 Task: Search one way flight ticket for 2 adults, 2 children, 2 infants in seat in first from Indianapolis: Indianapolis International Airport to Rockford: Chicago Rockford International Airport(was Northwest Chicagoland Regional Airport At Rockford) on 5-1-2023. Choice of flights is JetBlue. Number of bags: 1 checked bag. Price is upto 81000. Outbound departure time preference is 14:15.
Action: Mouse moved to (243, 239)
Screenshot: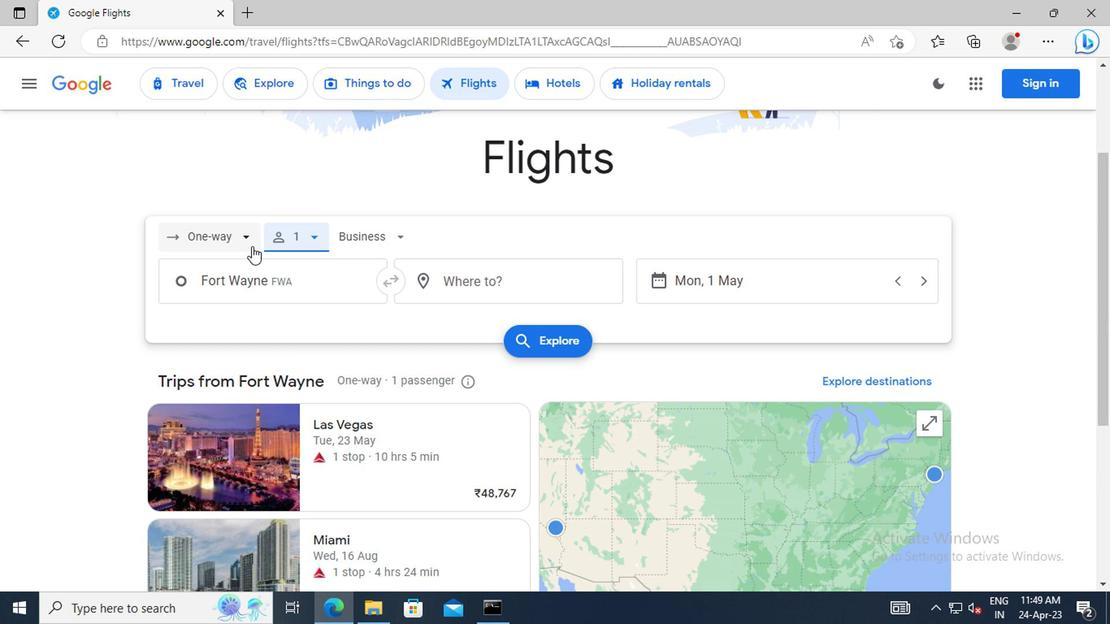 
Action: Mouse pressed left at (243, 239)
Screenshot: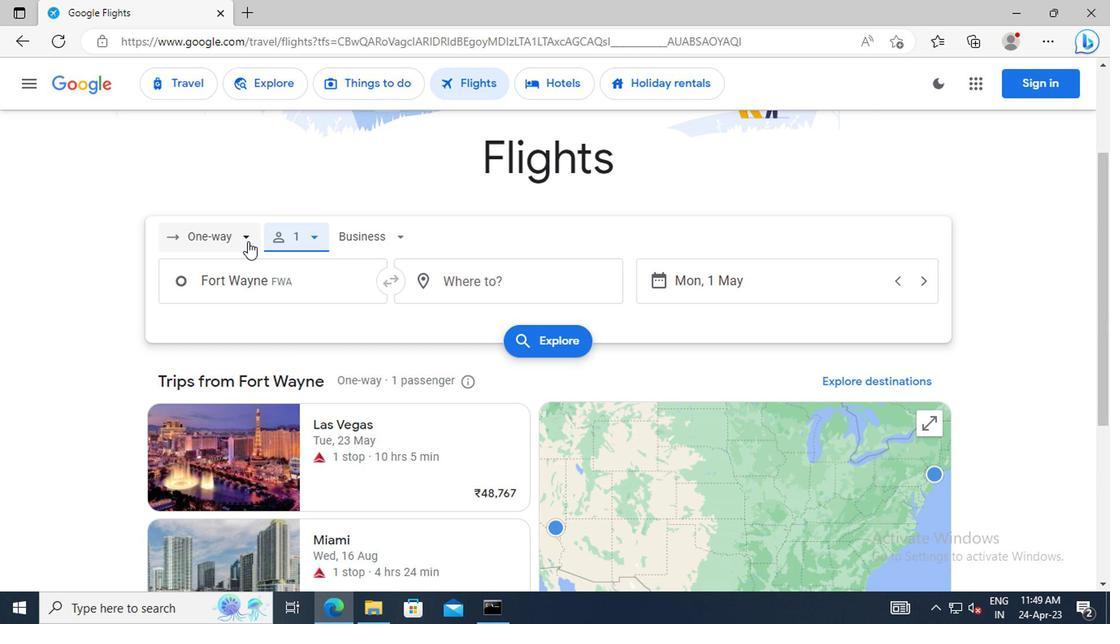 
Action: Mouse moved to (226, 315)
Screenshot: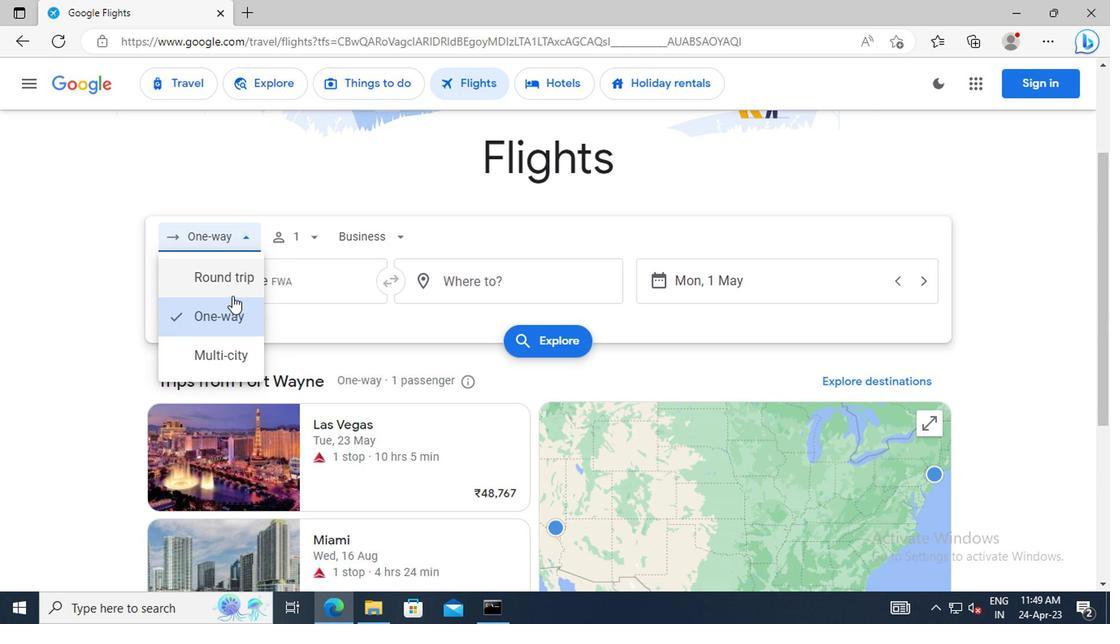 
Action: Mouse pressed left at (226, 315)
Screenshot: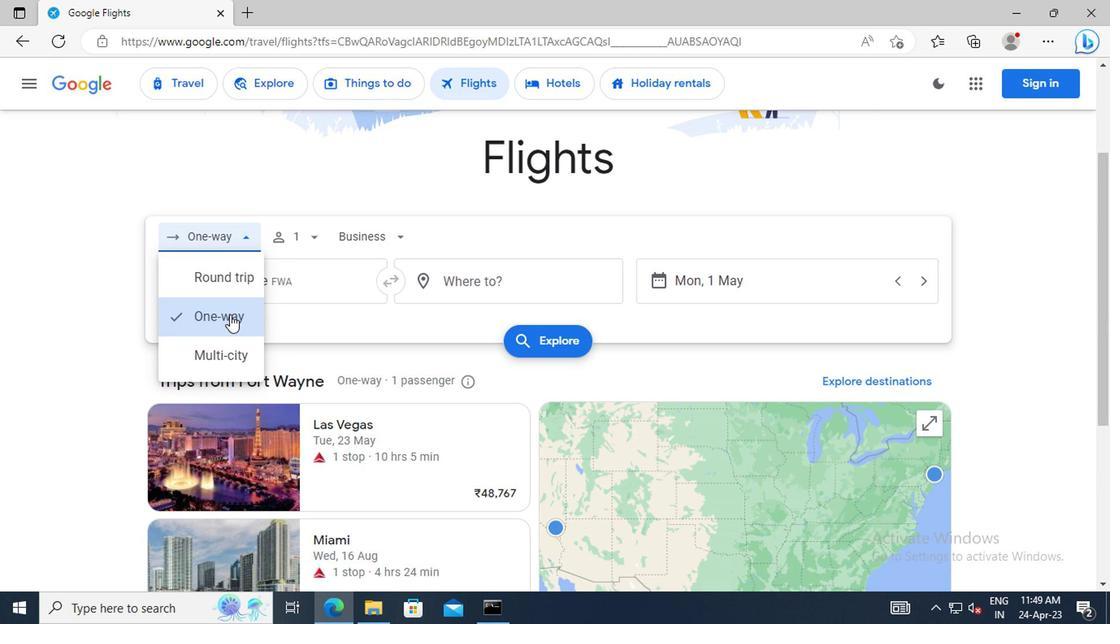 
Action: Mouse moved to (302, 239)
Screenshot: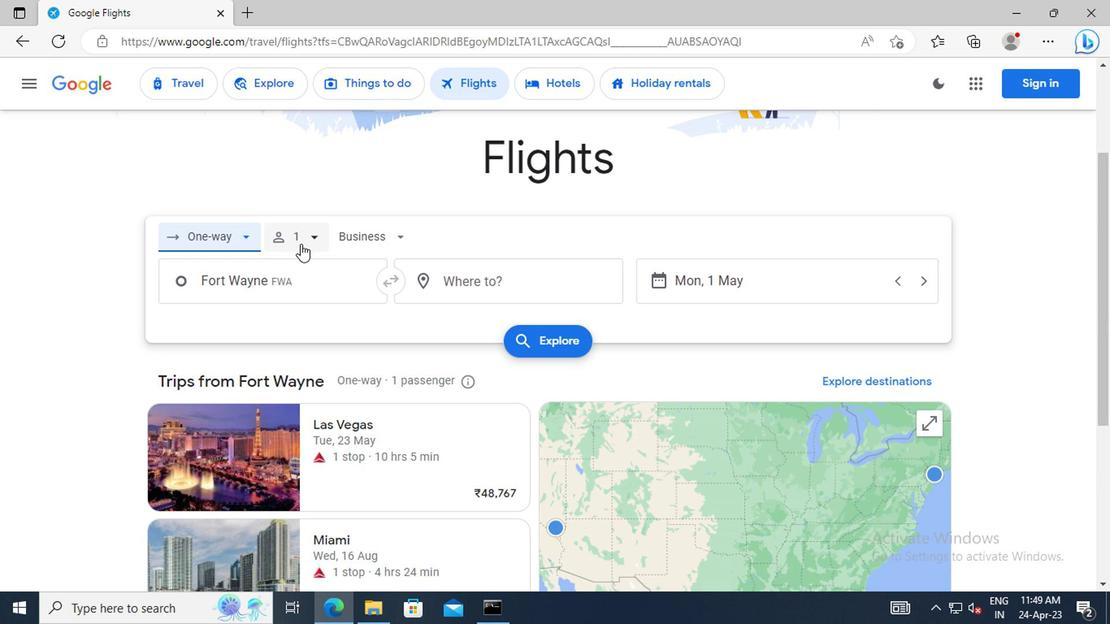 
Action: Mouse pressed left at (302, 239)
Screenshot: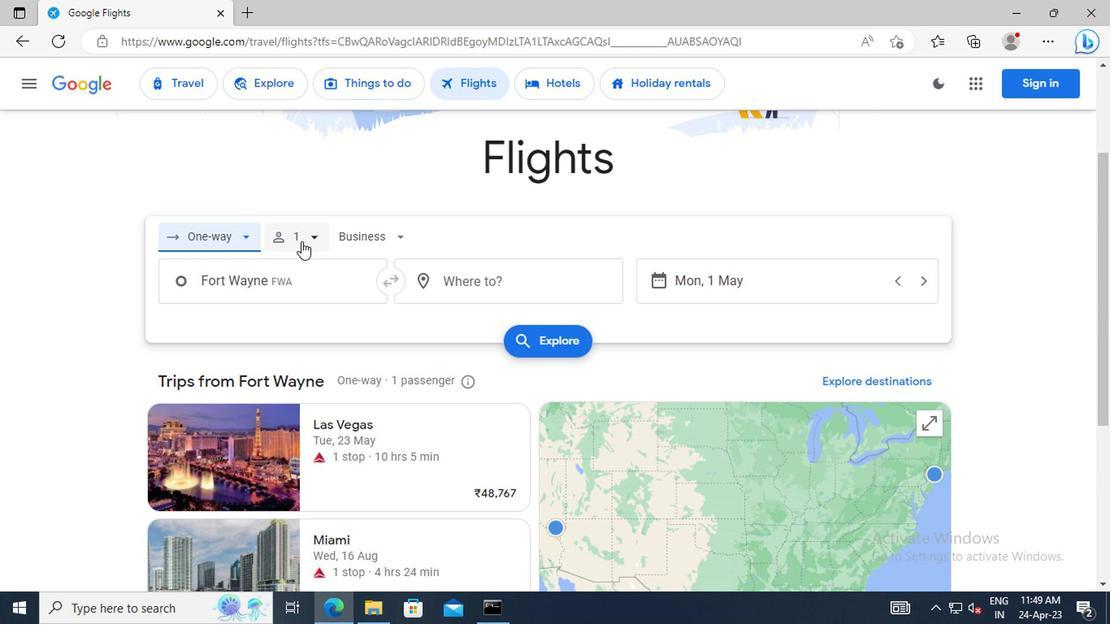 
Action: Mouse moved to (432, 281)
Screenshot: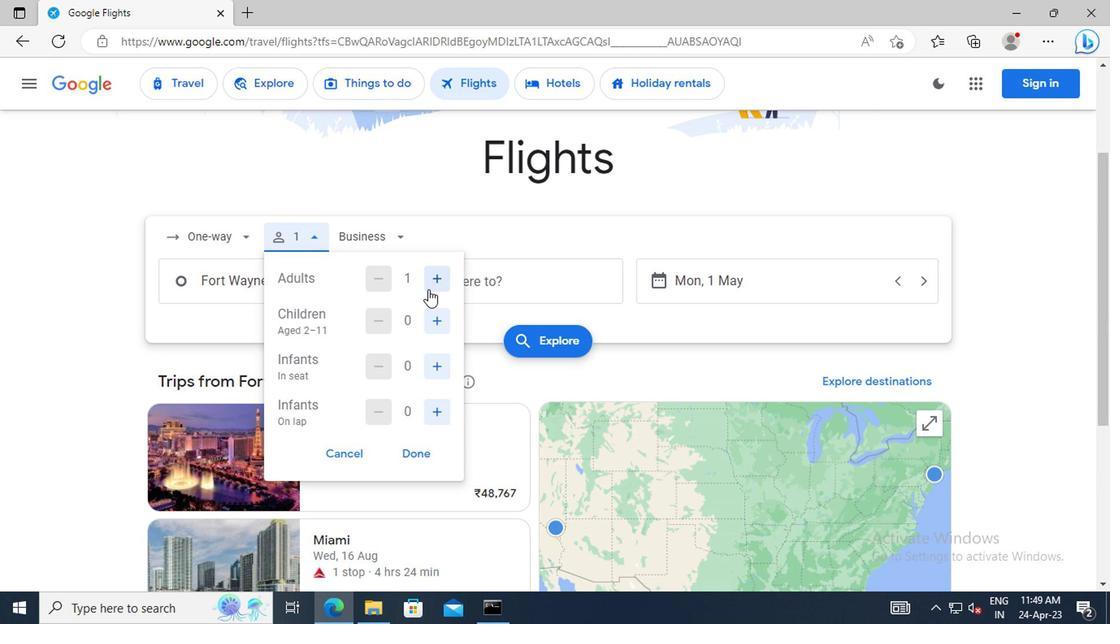 
Action: Mouse pressed left at (432, 281)
Screenshot: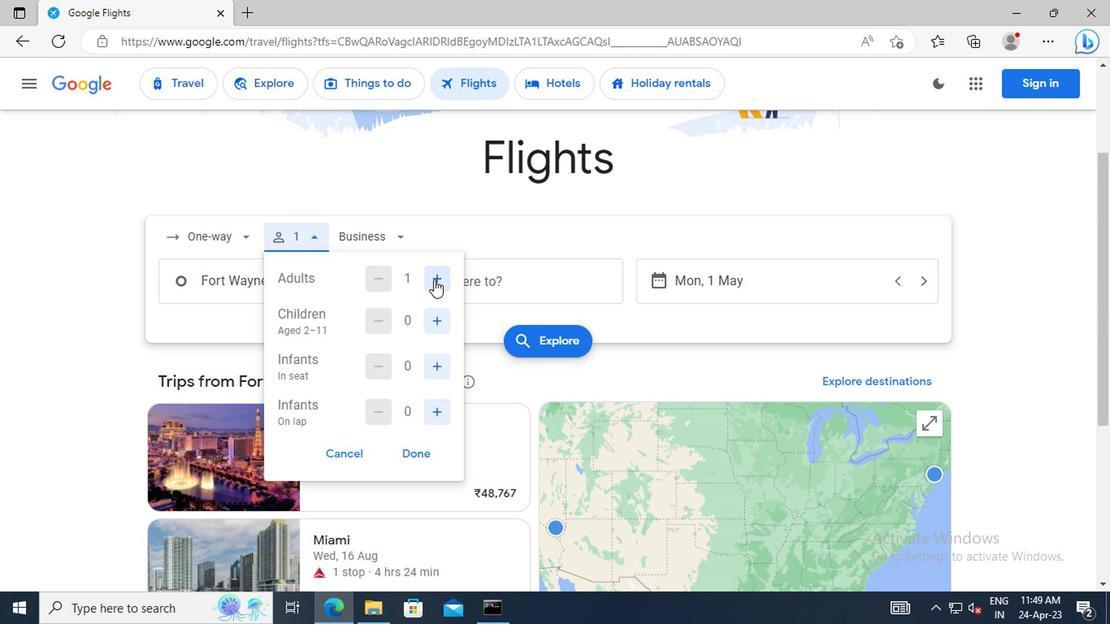 
Action: Mouse moved to (436, 314)
Screenshot: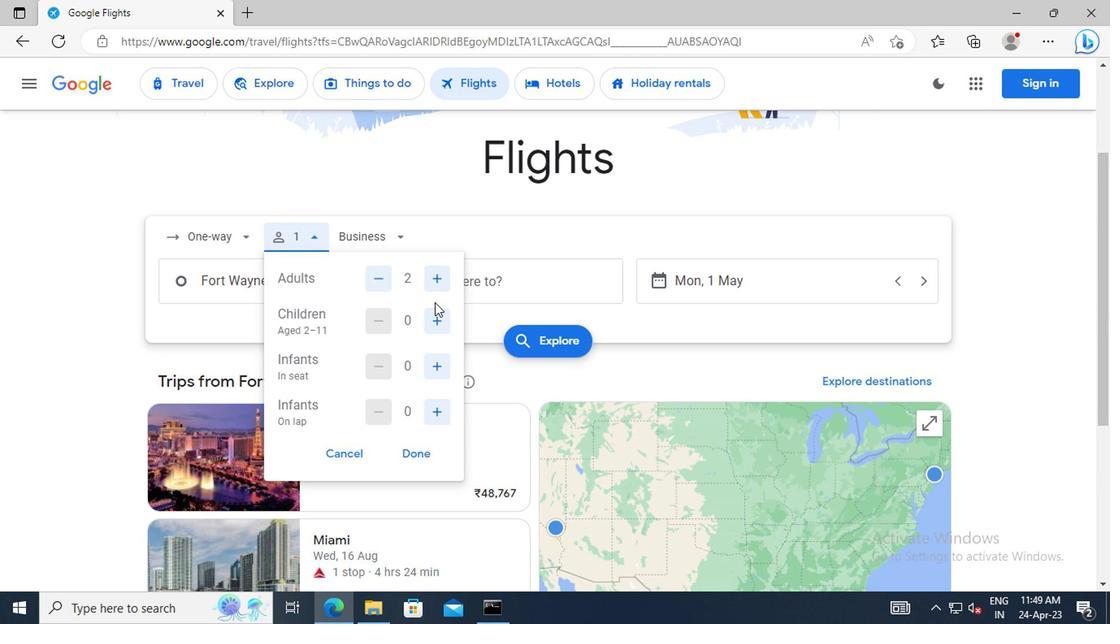
Action: Mouse pressed left at (436, 314)
Screenshot: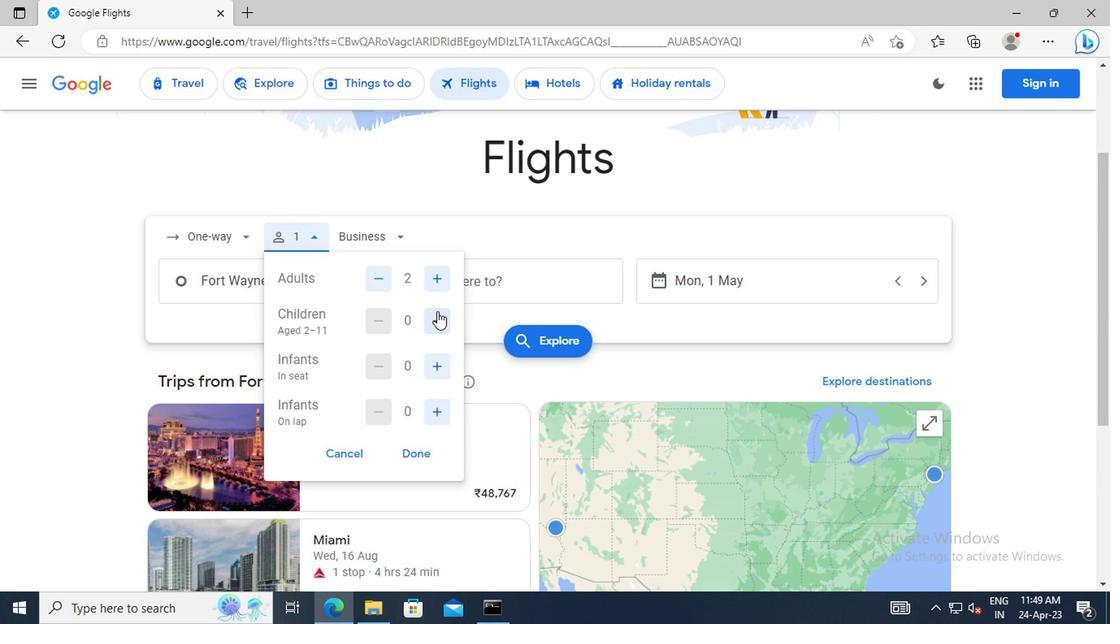 
Action: Mouse pressed left at (436, 314)
Screenshot: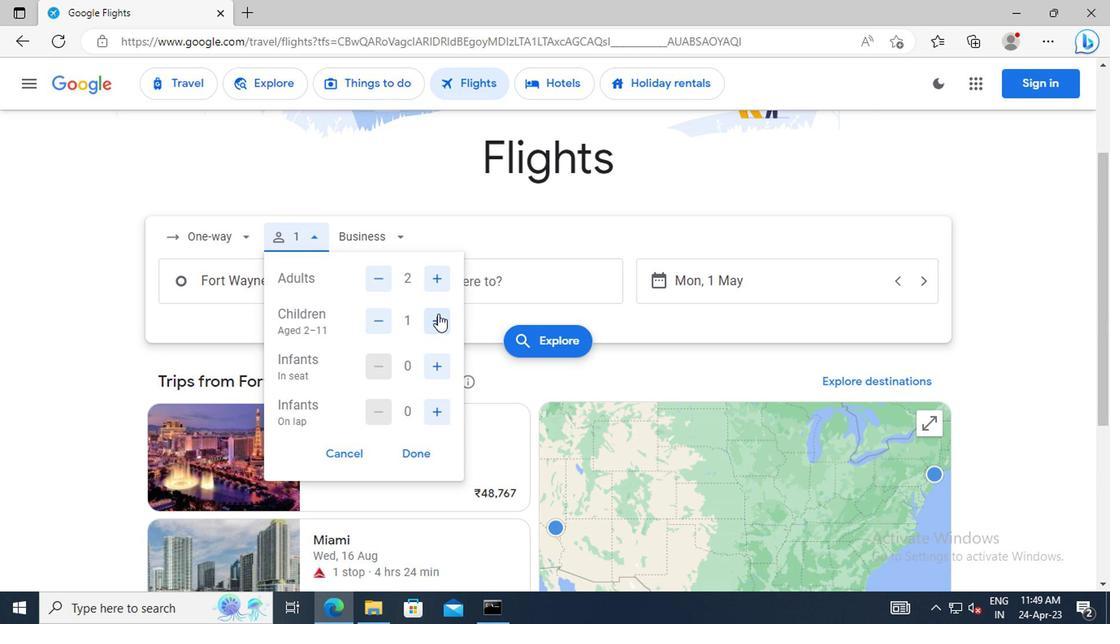 
Action: Mouse moved to (432, 360)
Screenshot: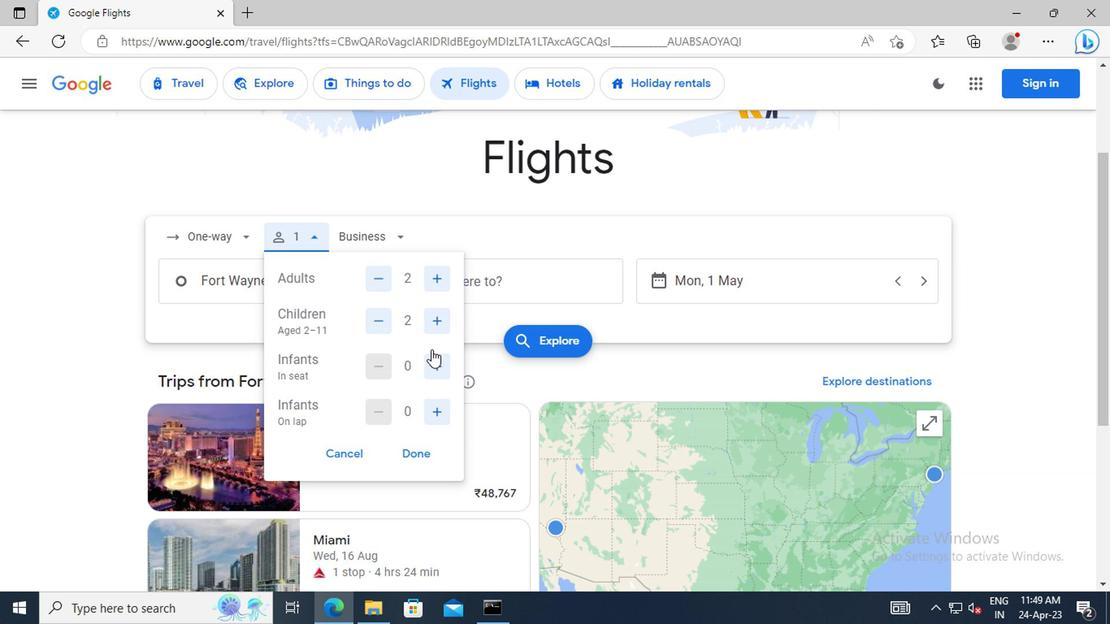 
Action: Mouse pressed left at (432, 360)
Screenshot: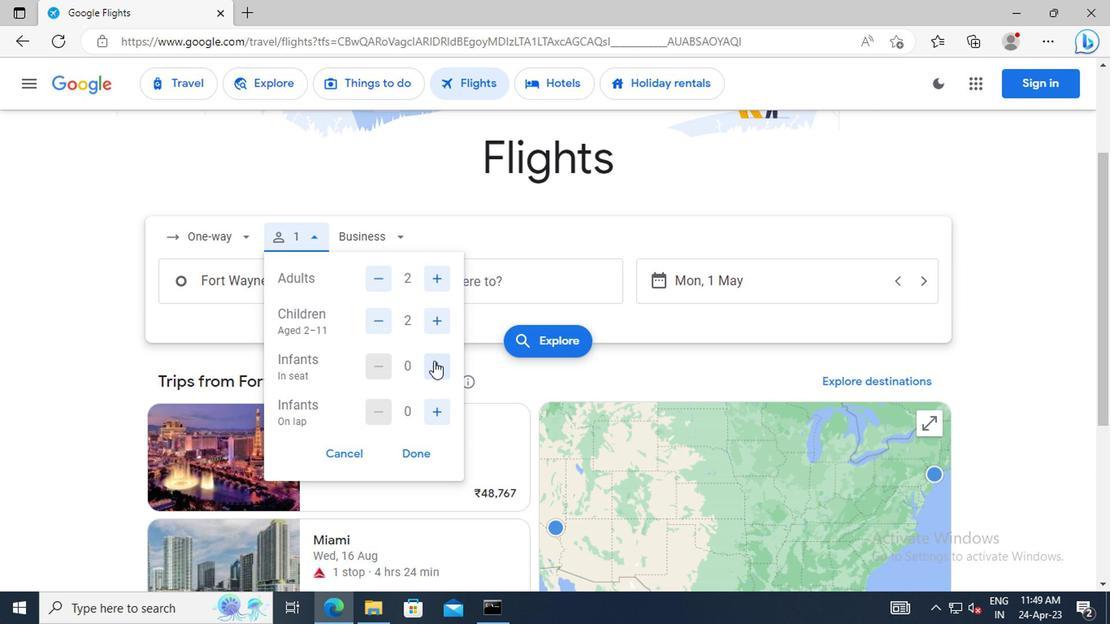 
Action: Mouse pressed left at (432, 360)
Screenshot: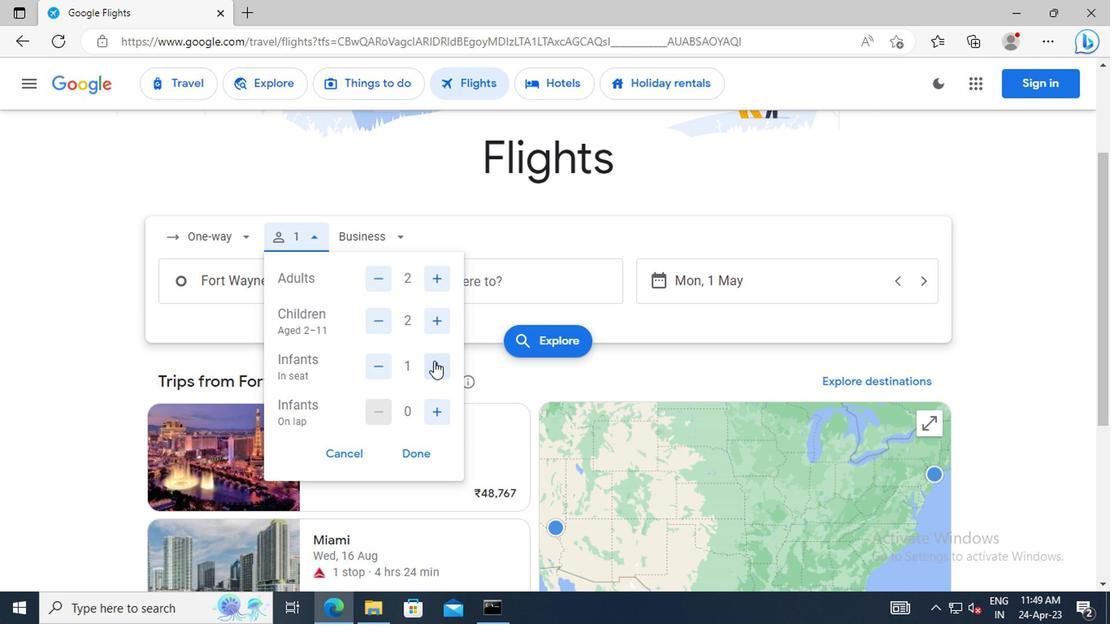 
Action: Mouse moved to (416, 451)
Screenshot: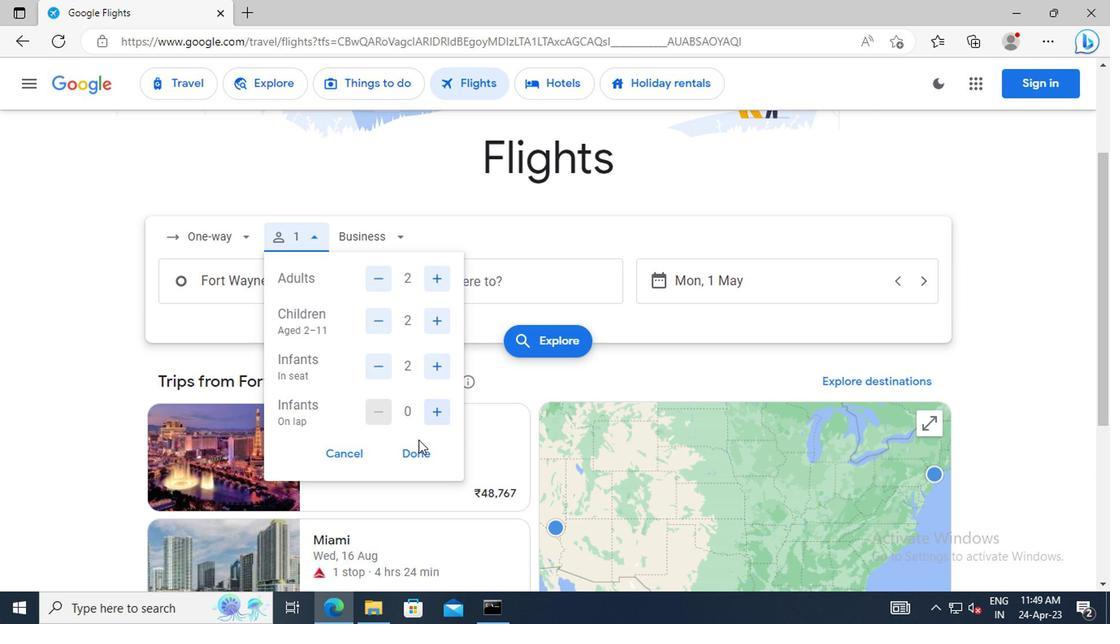 
Action: Mouse pressed left at (416, 451)
Screenshot: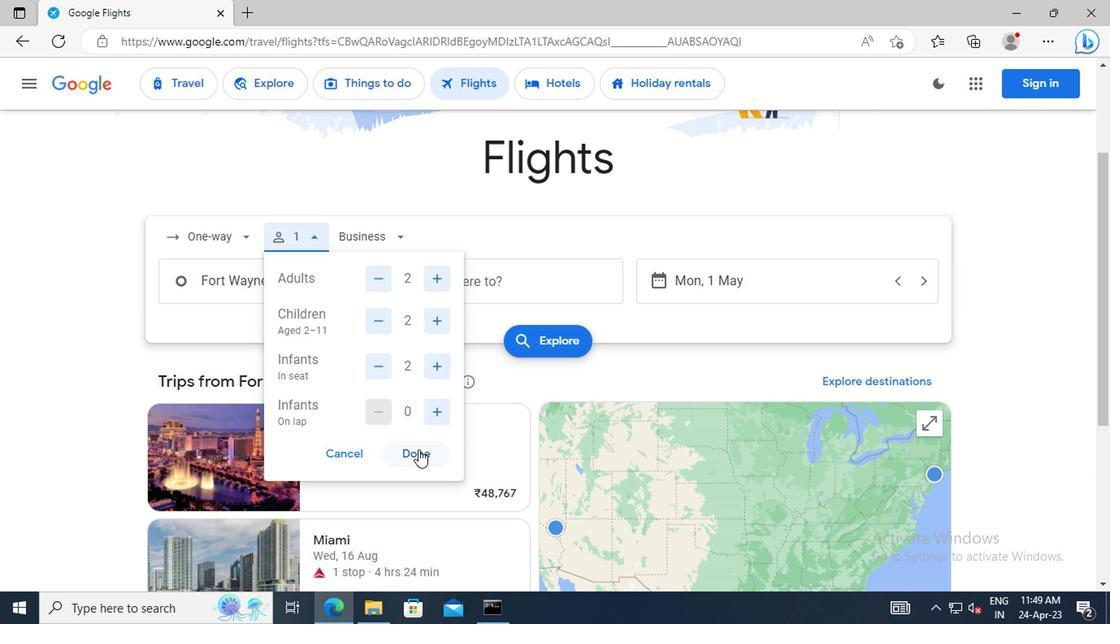 
Action: Mouse moved to (385, 241)
Screenshot: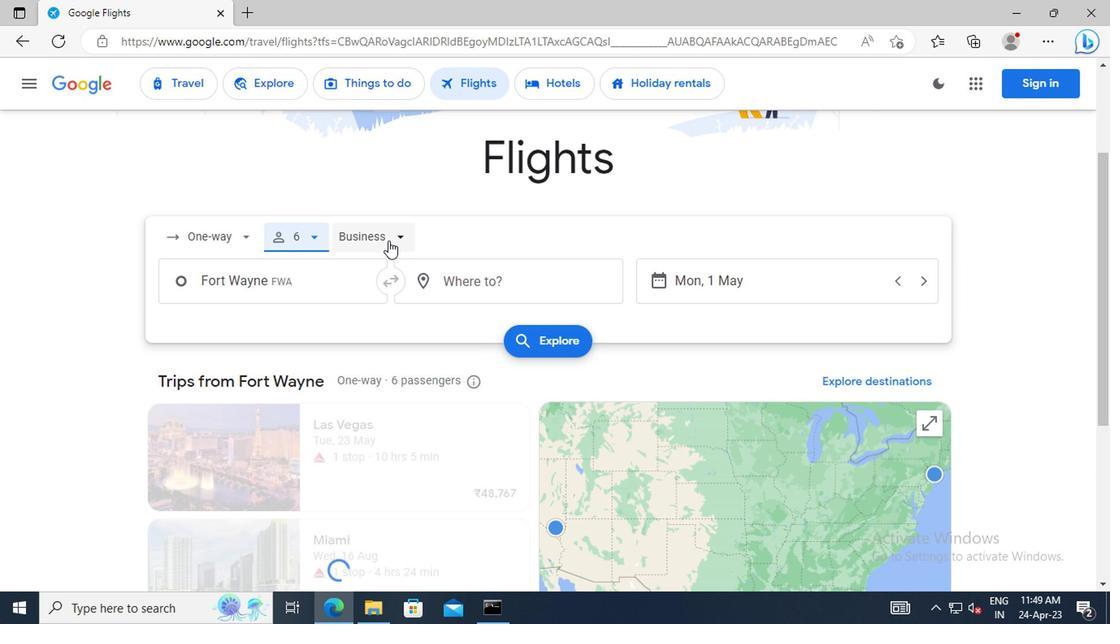 
Action: Mouse pressed left at (385, 241)
Screenshot: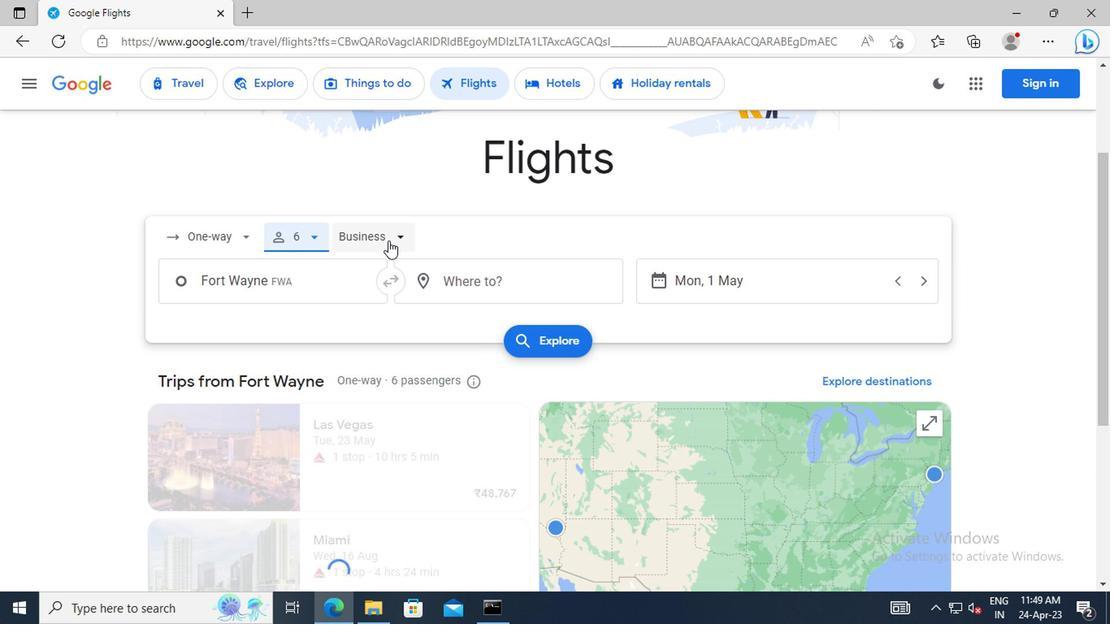 
Action: Mouse moved to (392, 397)
Screenshot: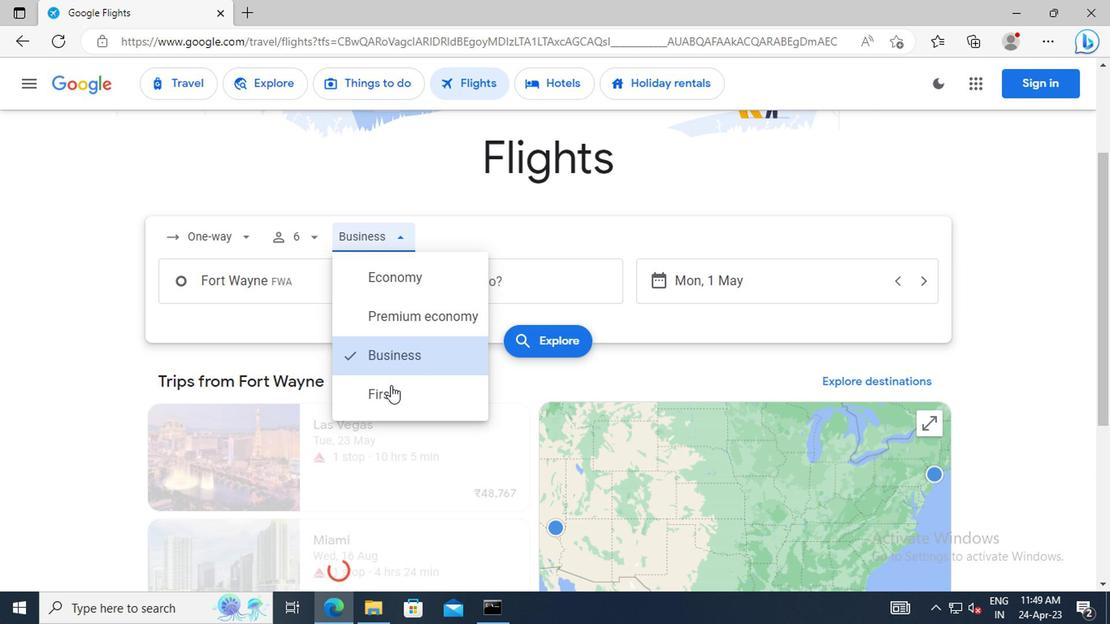 
Action: Mouse pressed left at (392, 397)
Screenshot: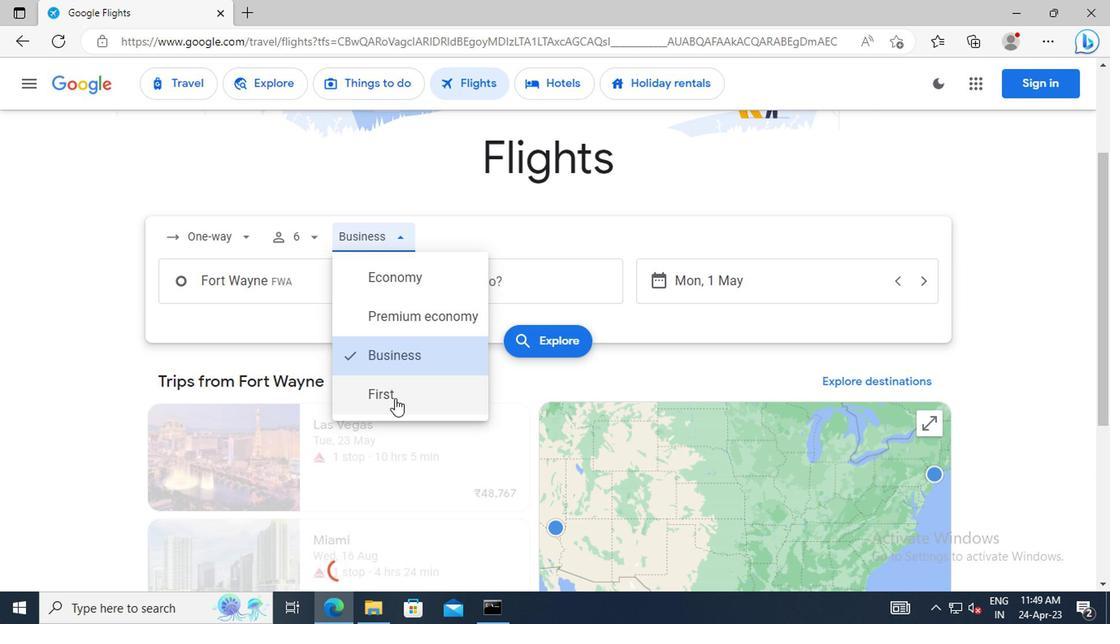 
Action: Mouse moved to (296, 287)
Screenshot: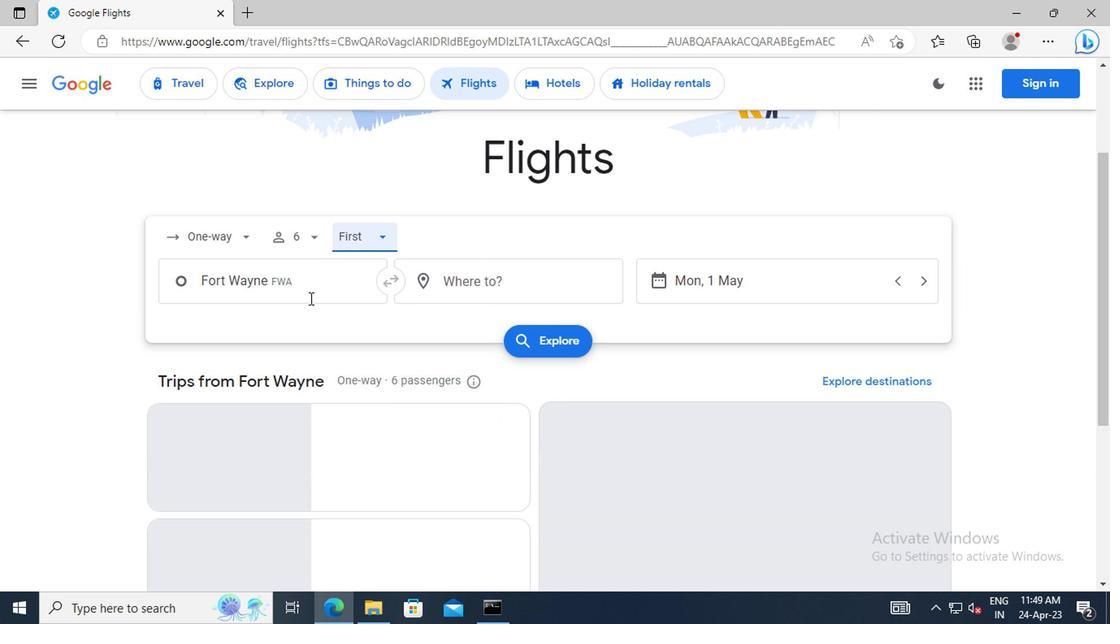 
Action: Mouse pressed left at (296, 287)
Screenshot: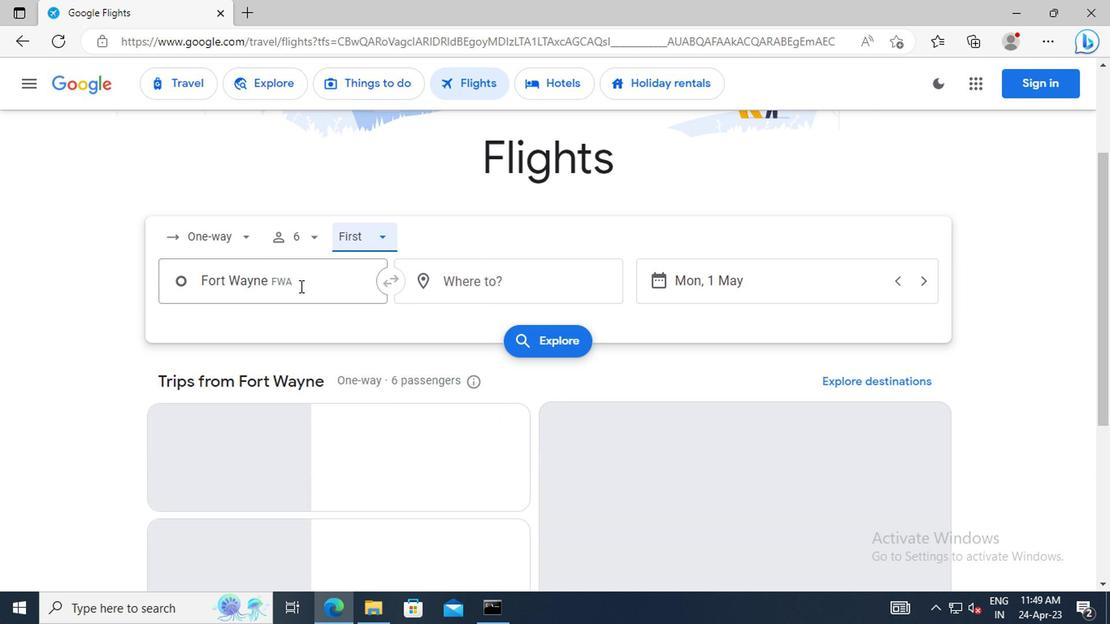 
Action: Key pressed <Key.shift>INDIANAPOLIS
Screenshot: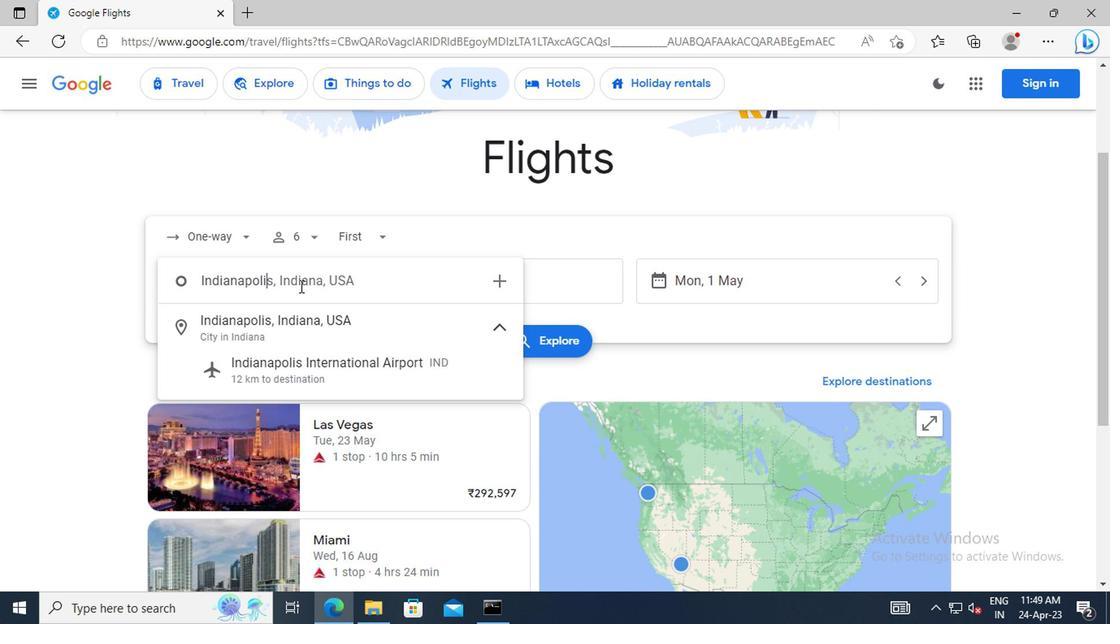 
Action: Mouse moved to (347, 361)
Screenshot: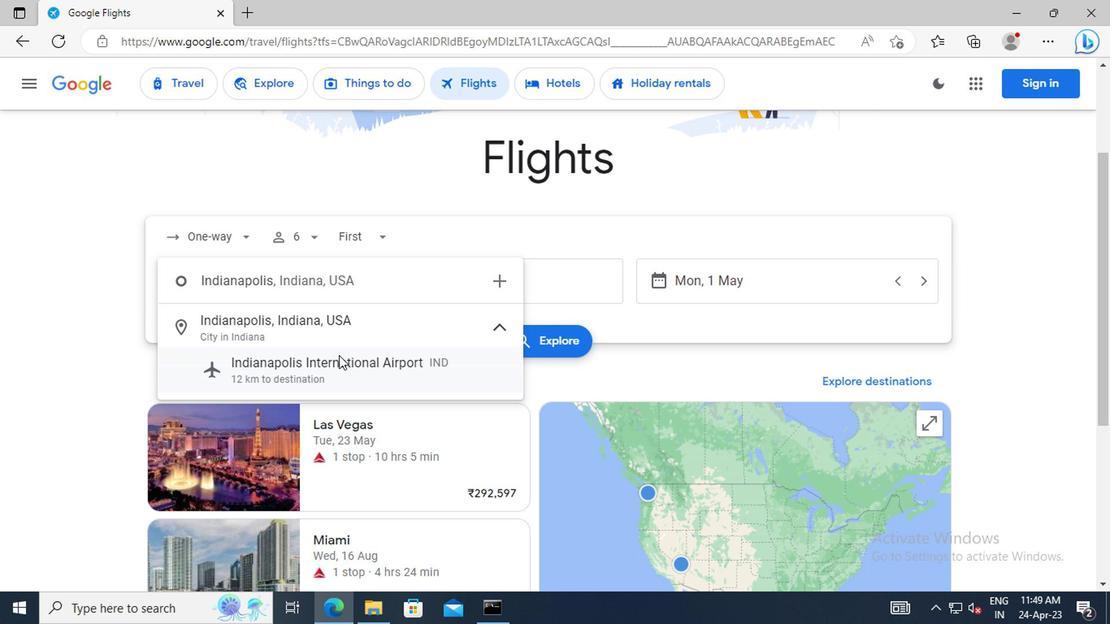 
Action: Mouse pressed left at (347, 361)
Screenshot: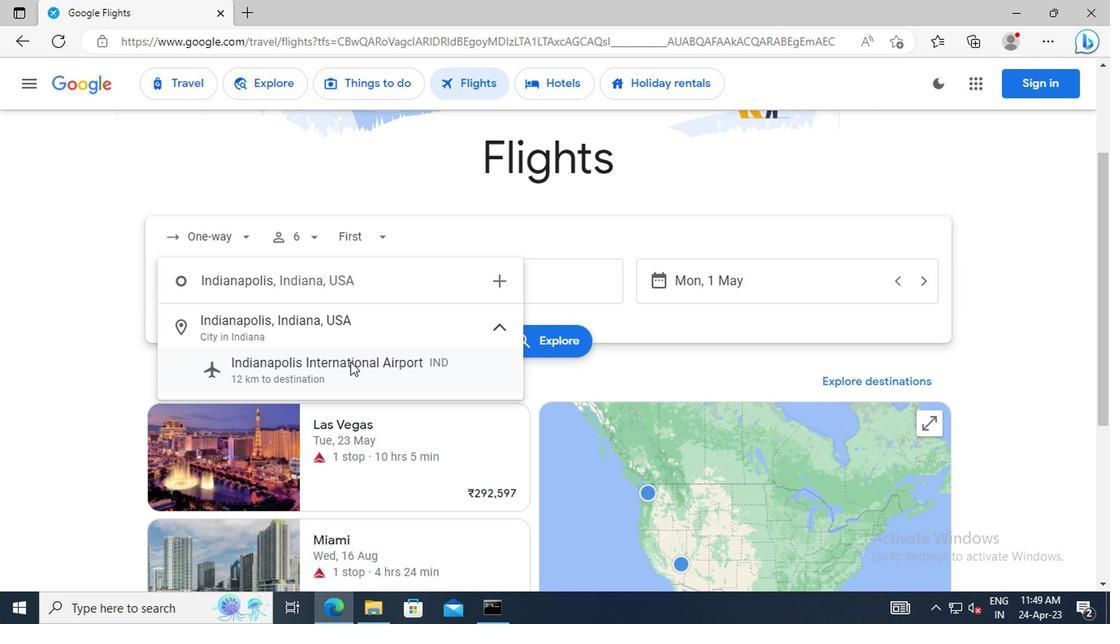 
Action: Mouse moved to (456, 289)
Screenshot: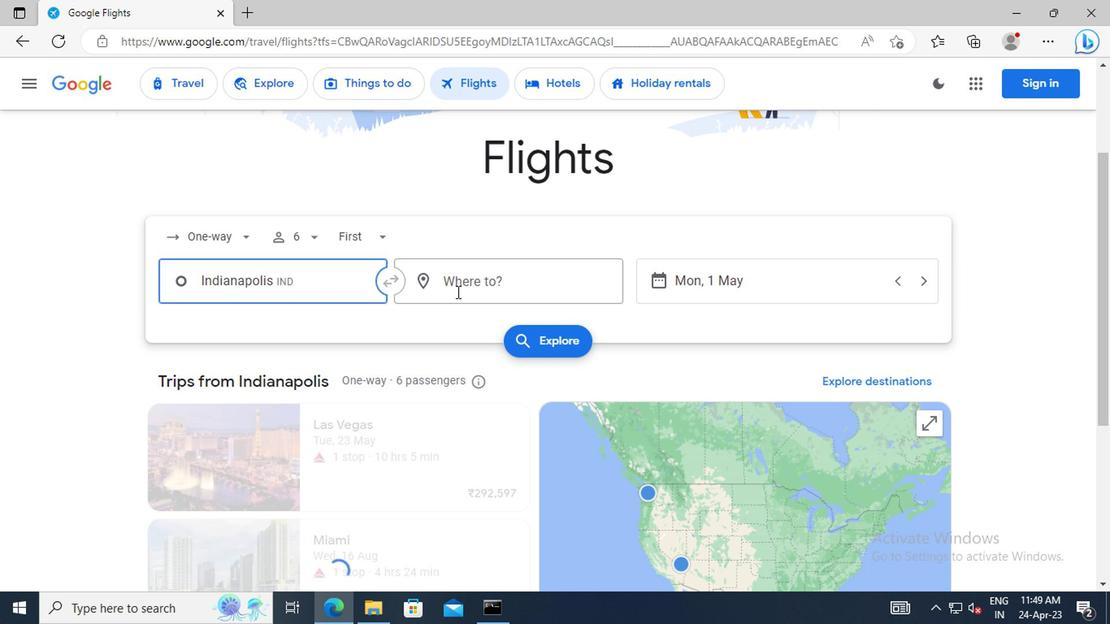 
Action: Mouse pressed left at (456, 289)
Screenshot: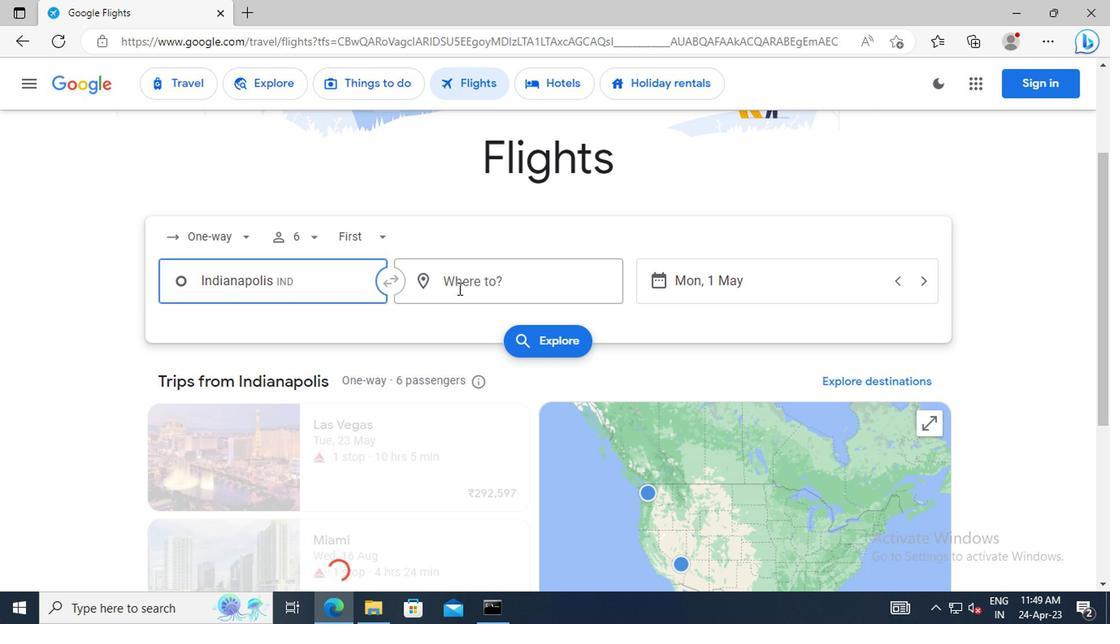 
Action: Key pressed <Key.shift>ROCKFORD<Key.shift><Key.shift><Key.shift><Key.shift><Key.shift><Key.shift><Key.shift><Key.shift><Key.shift><Key.shift><Key.shift>:<Key.space><Key.shift>CH
Screenshot: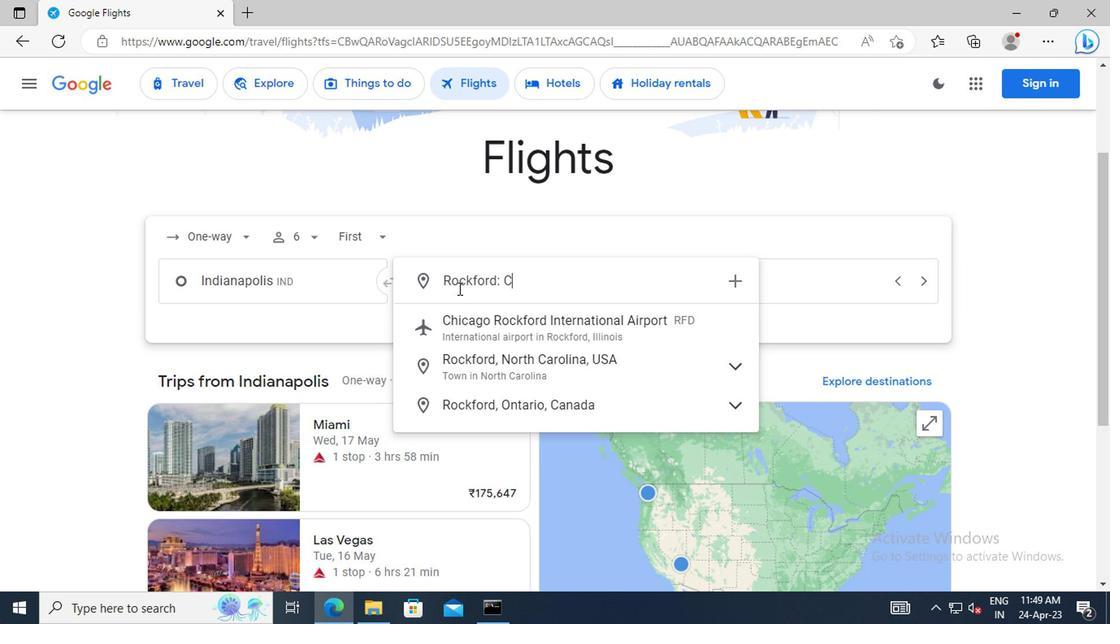 
Action: Mouse moved to (495, 326)
Screenshot: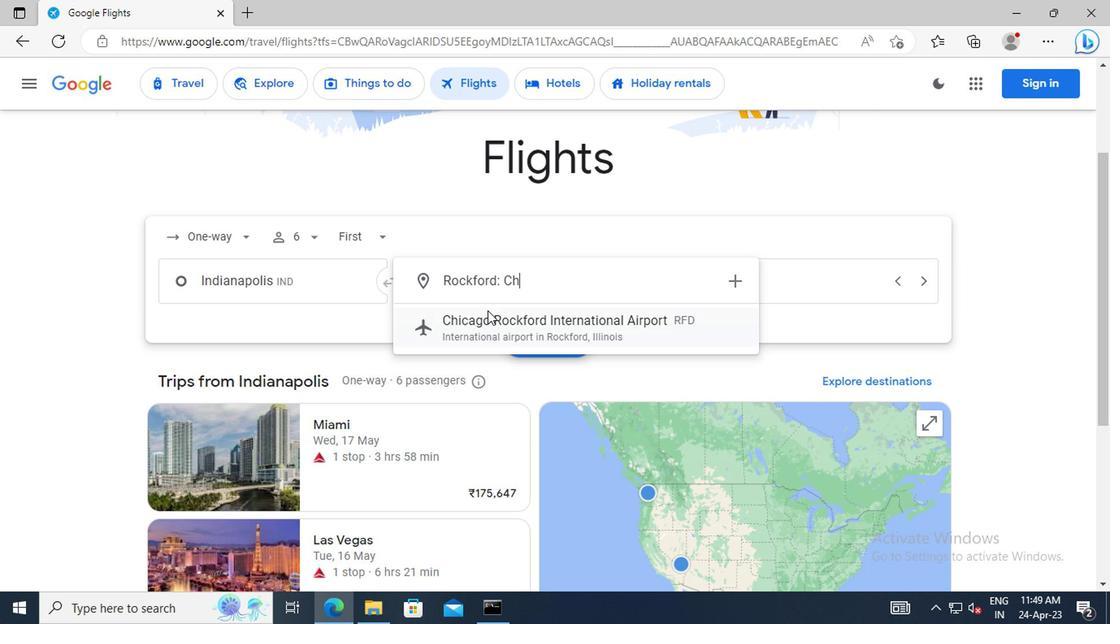 
Action: Mouse pressed left at (495, 326)
Screenshot: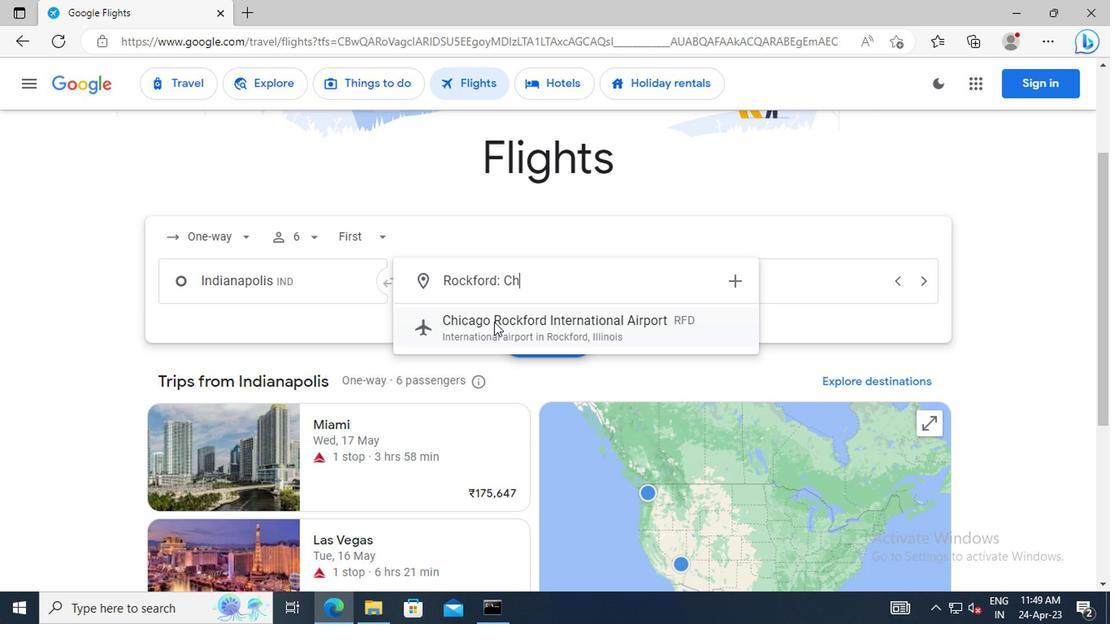 
Action: Mouse moved to (733, 290)
Screenshot: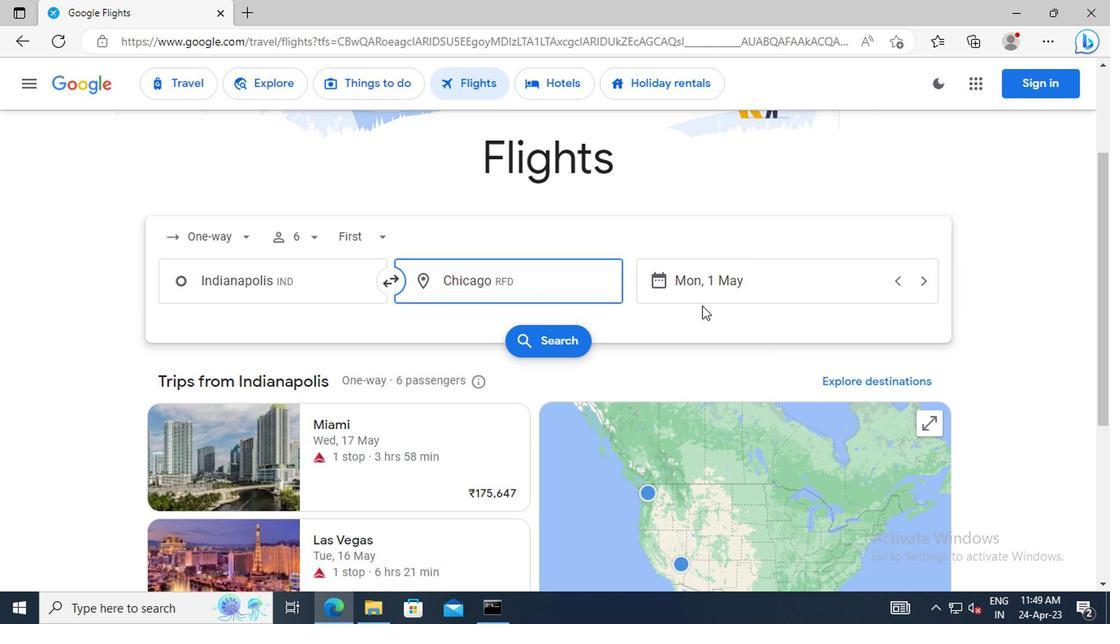 
Action: Mouse pressed left at (733, 290)
Screenshot: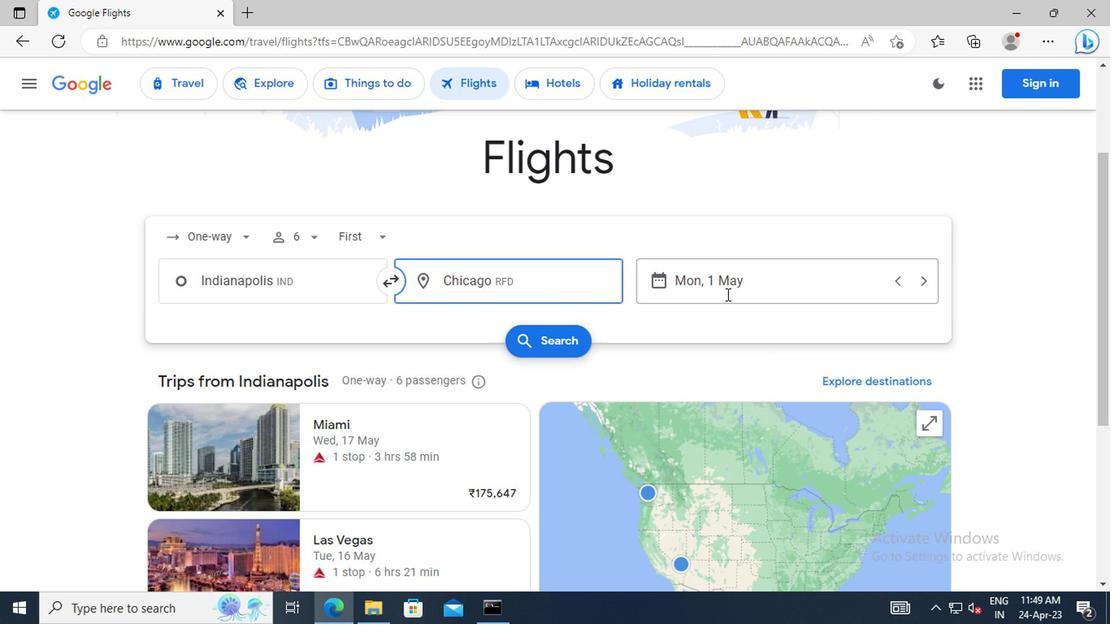 
Action: Mouse moved to (669, 326)
Screenshot: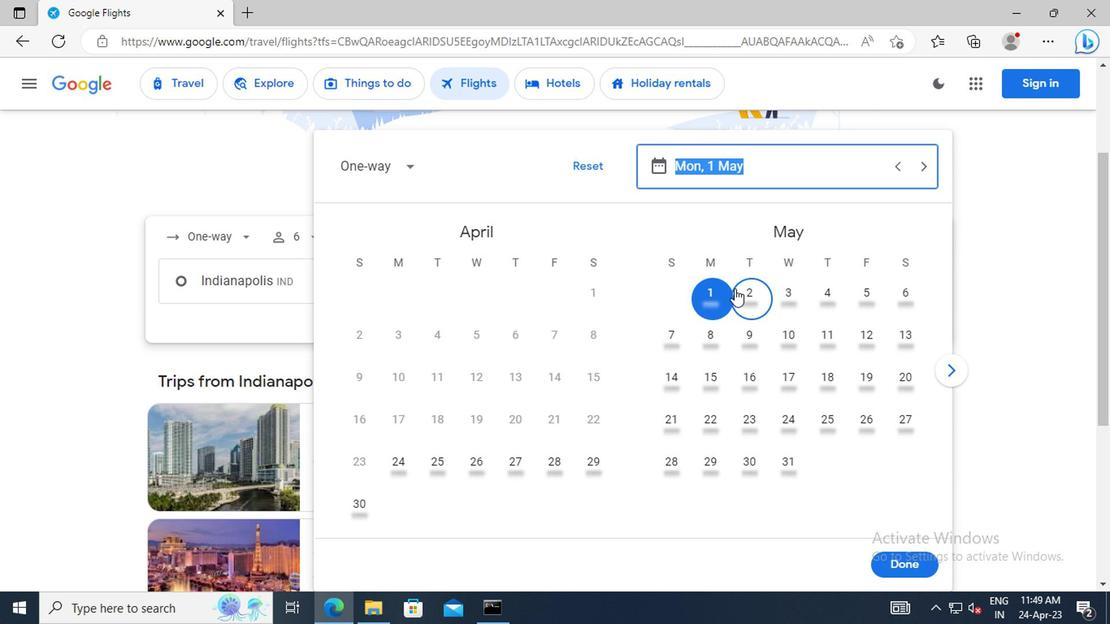 
Action: Key pressed 1<Key.space>MAY<Key.enter>
Screenshot: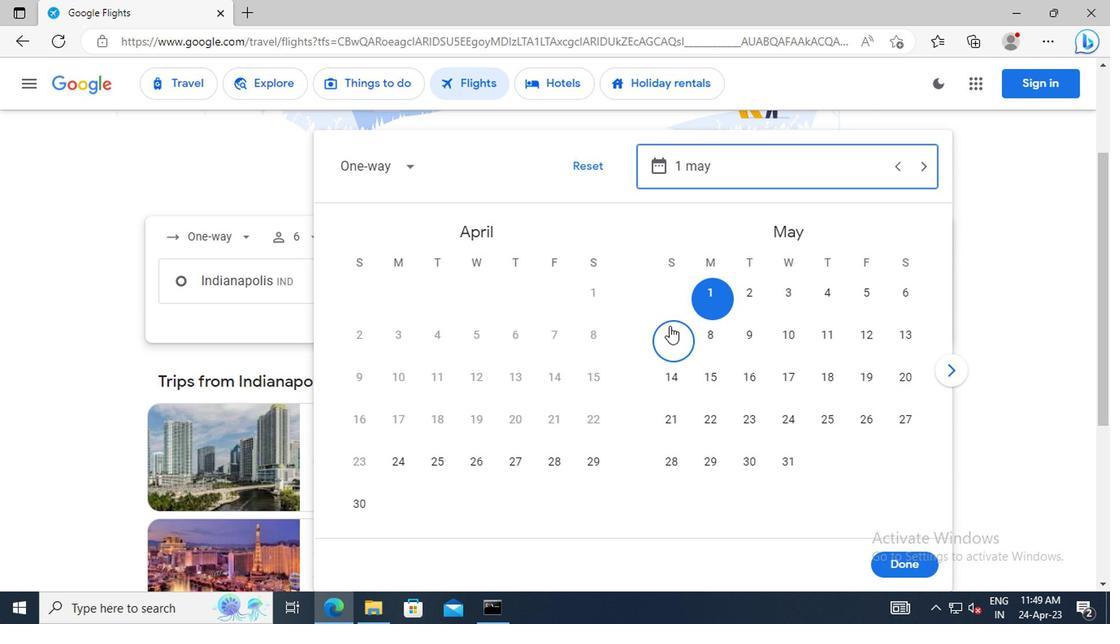 
Action: Mouse moved to (901, 560)
Screenshot: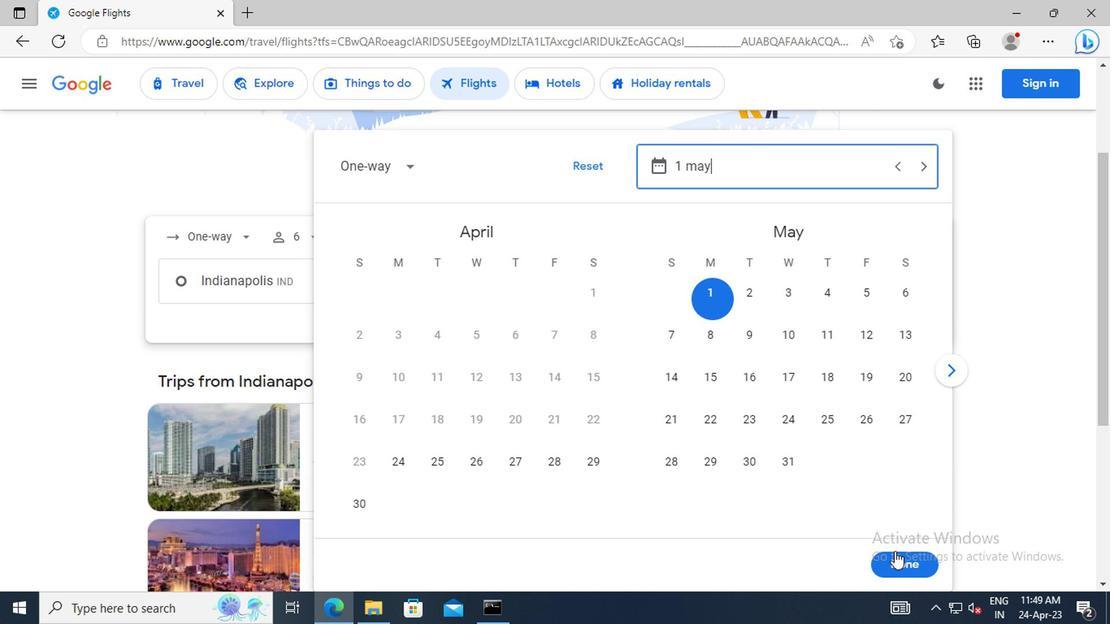 
Action: Mouse pressed left at (901, 560)
Screenshot: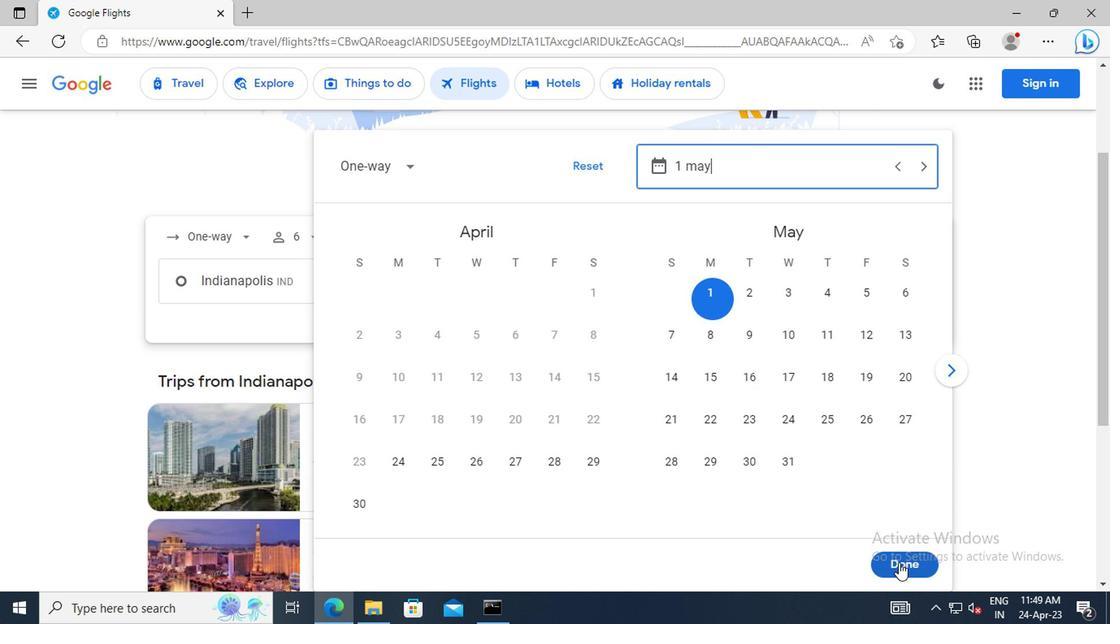 
Action: Mouse moved to (567, 344)
Screenshot: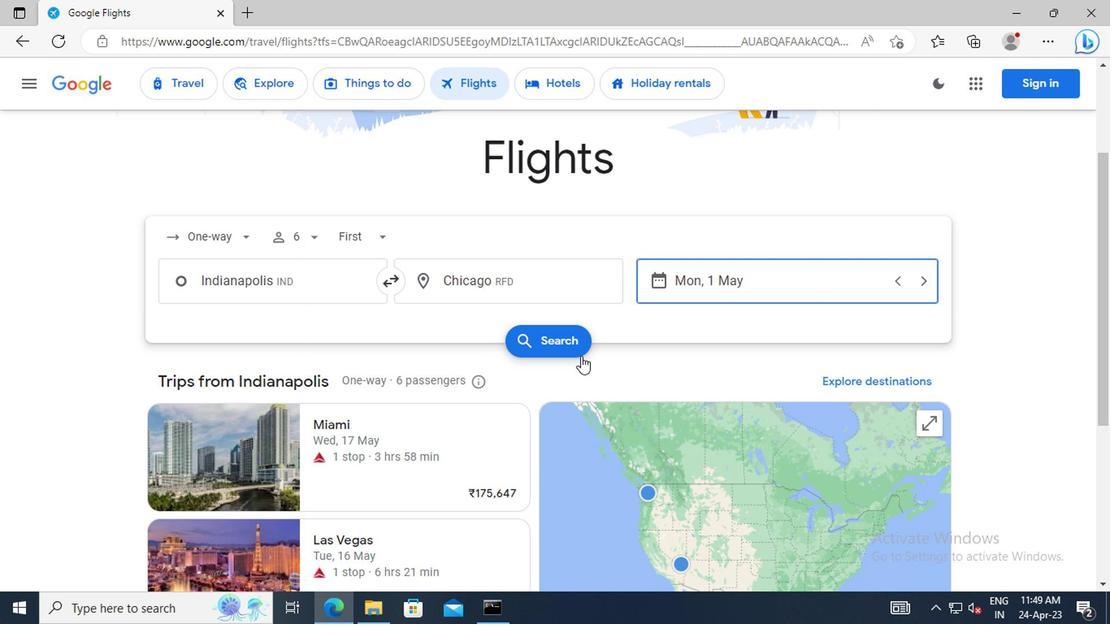 
Action: Mouse pressed left at (567, 344)
Screenshot: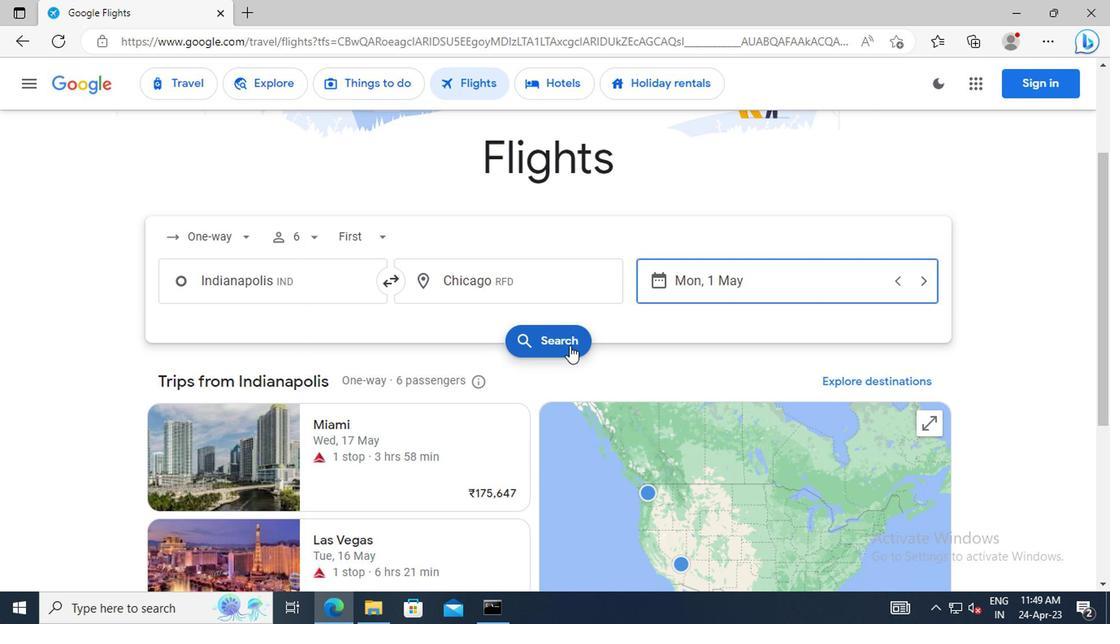 
Action: Mouse moved to (184, 236)
Screenshot: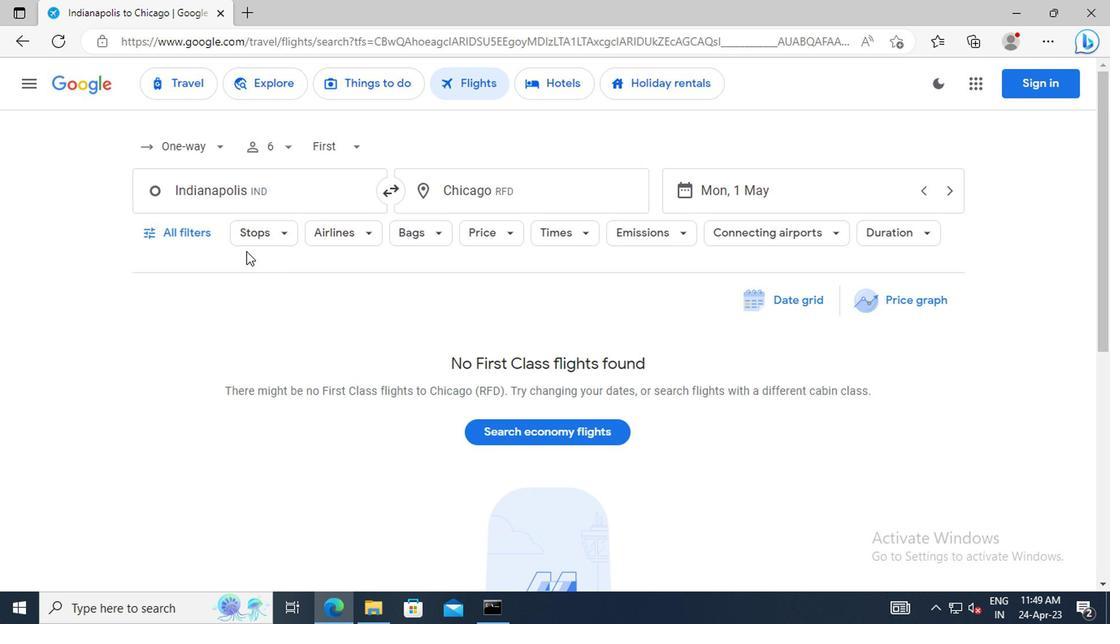 
Action: Mouse pressed left at (184, 236)
Screenshot: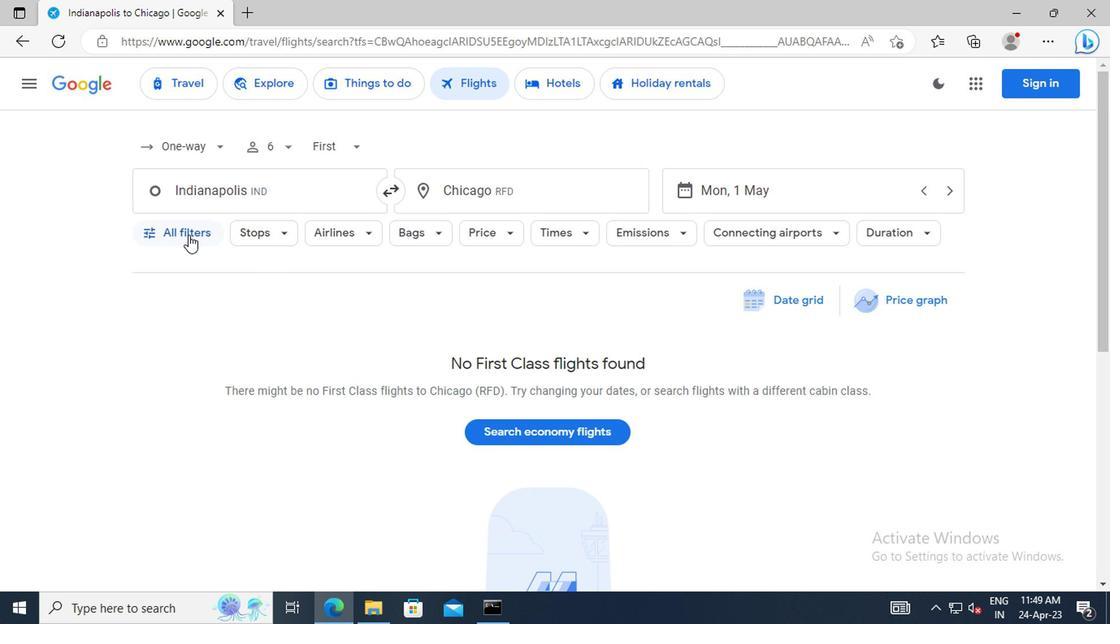 
Action: Mouse moved to (308, 327)
Screenshot: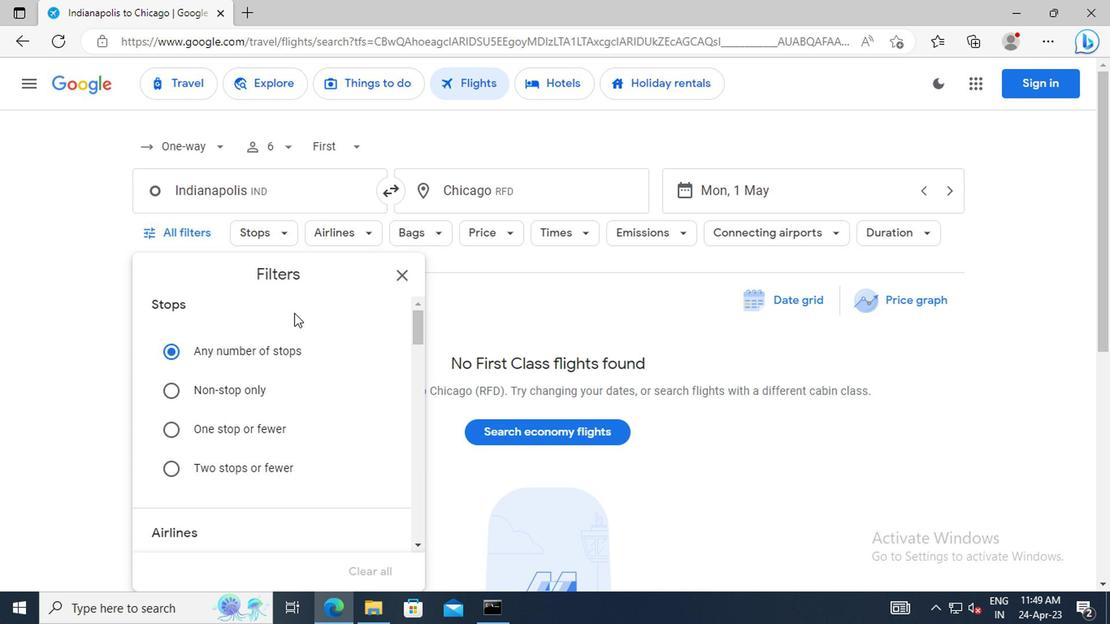 
Action: Mouse scrolled (308, 327) with delta (0, 0)
Screenshot: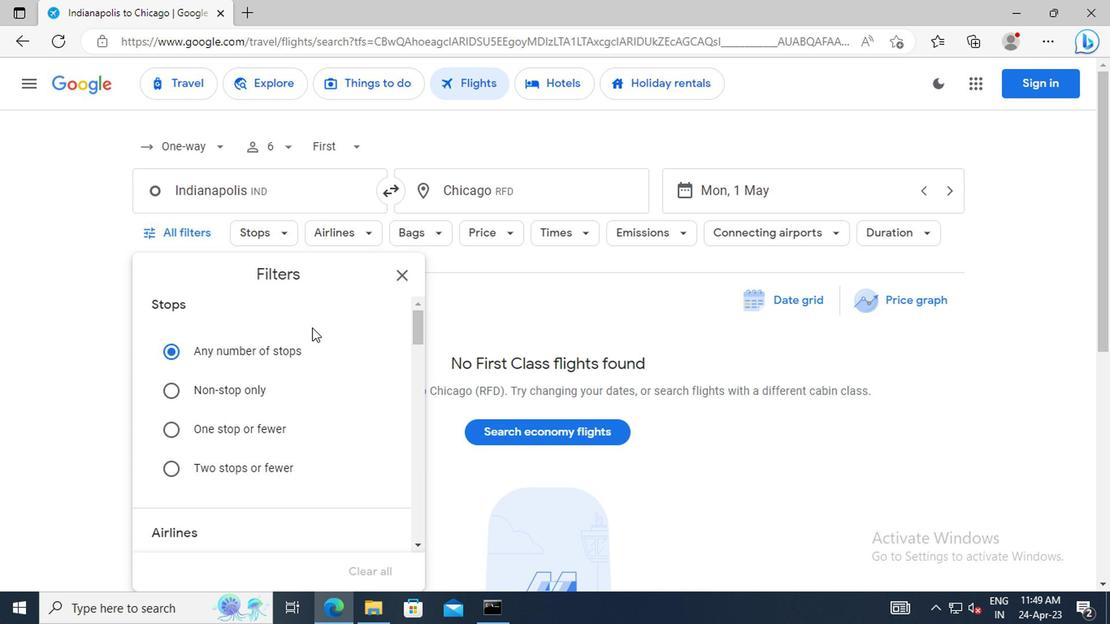 
Action: Mouse scrolled (308, 327) with delta (0, 0)
Screenshot: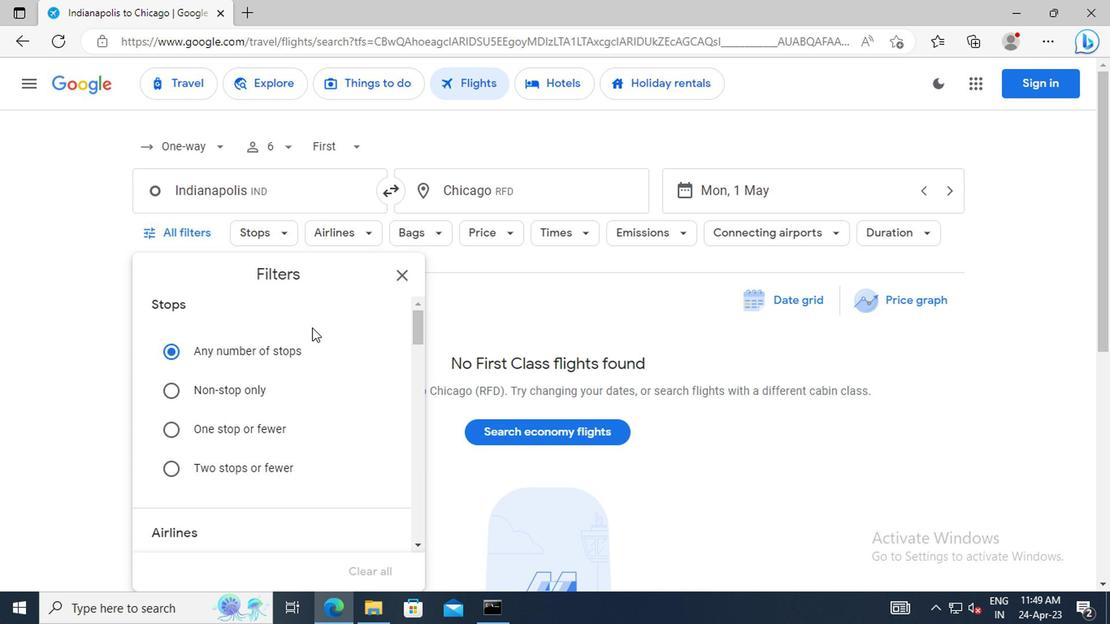
Action: Mouse scrolled (308, 327) with delta (0, 0)
Screenshot: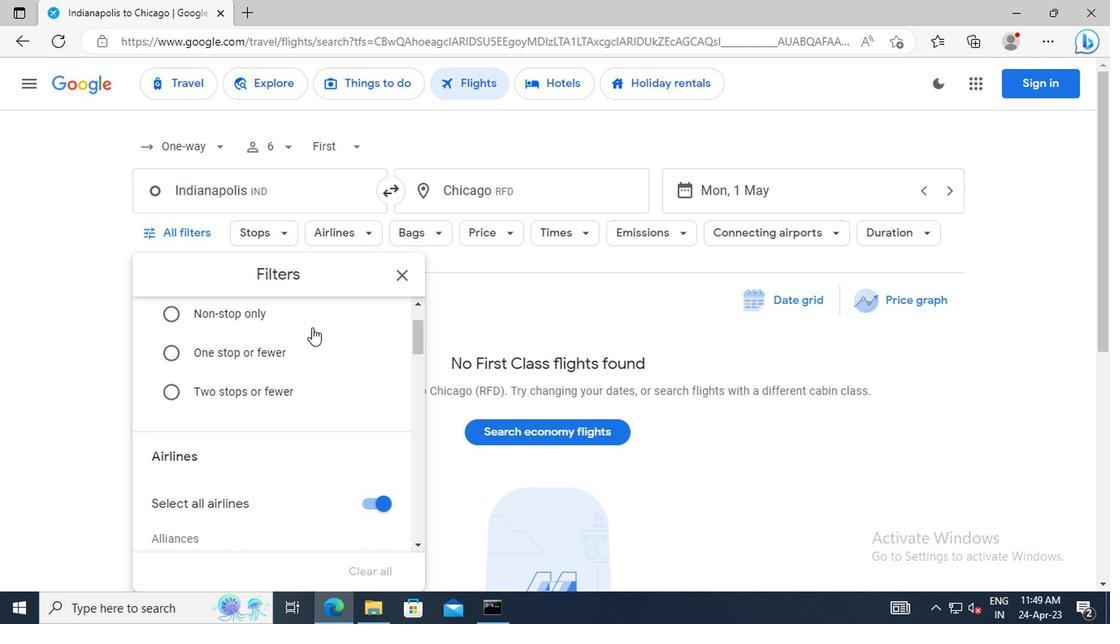 
Action: Mouse scrolled (308, 327) with delta (0, 0)
Screenshot: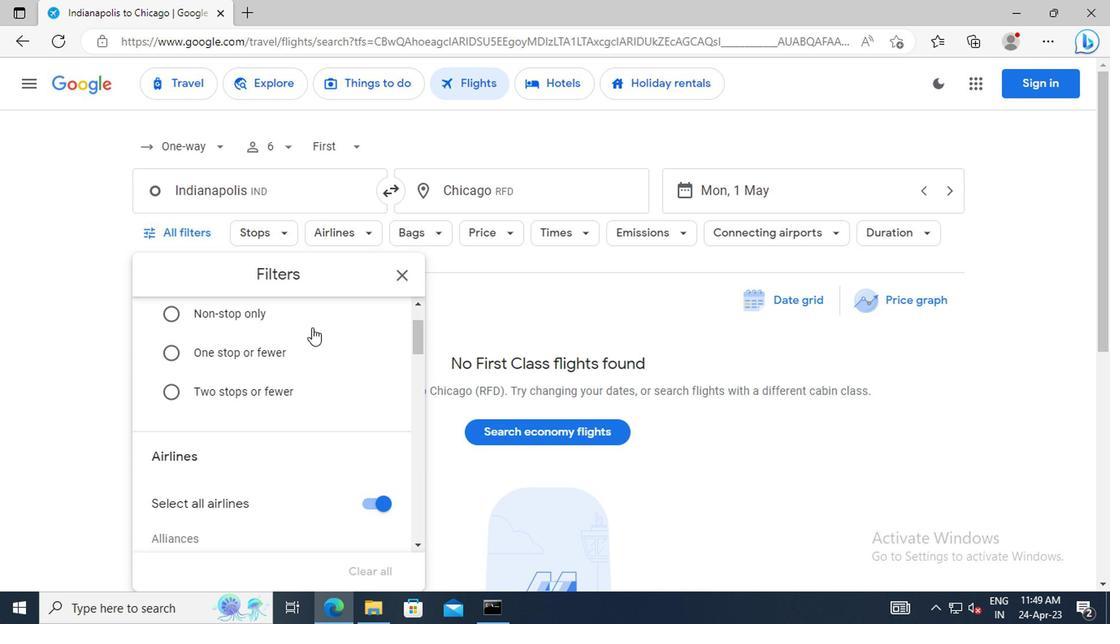 
Action: Mouse moved to (371, 425)
Screenshot: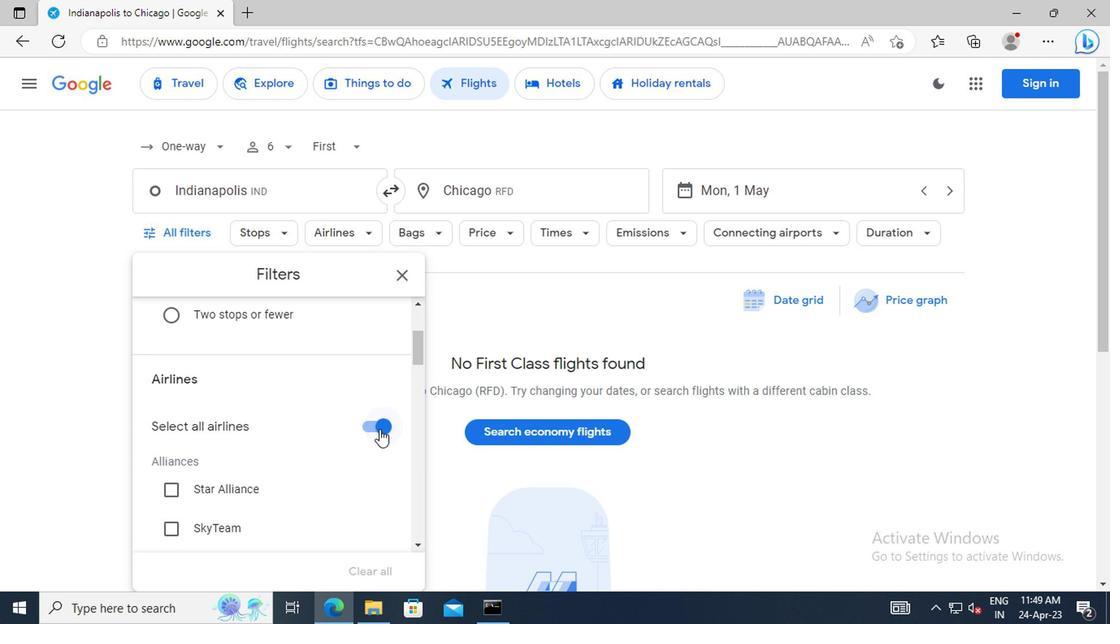 
Action: Mouse pressed left at (371, 425)
Screenshot: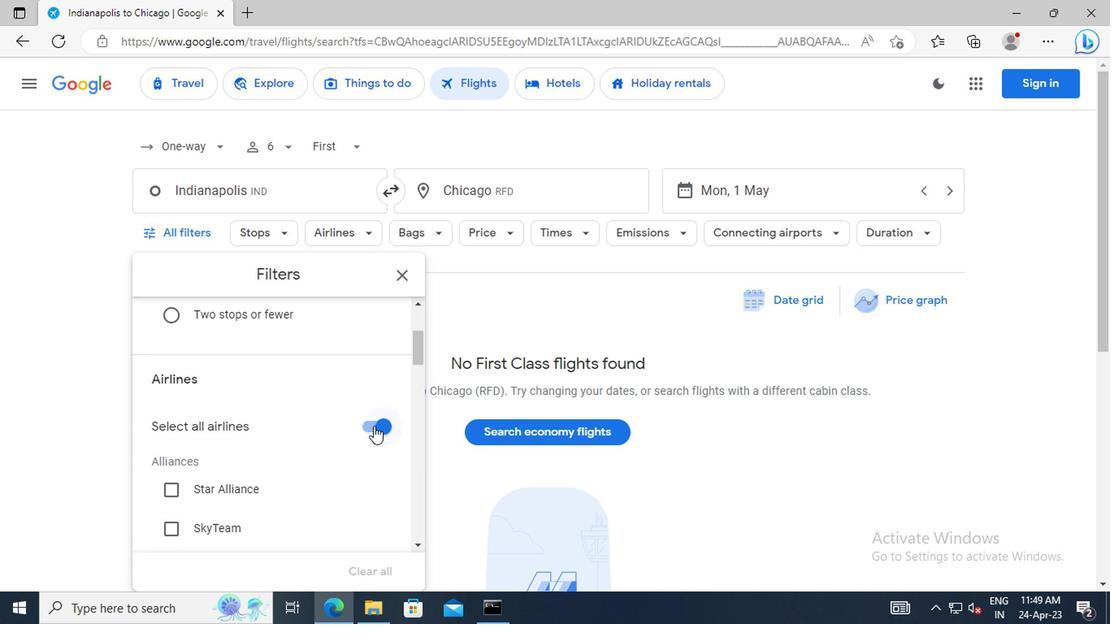 
Action: Mouse moved to (318, 386)
Screenshot: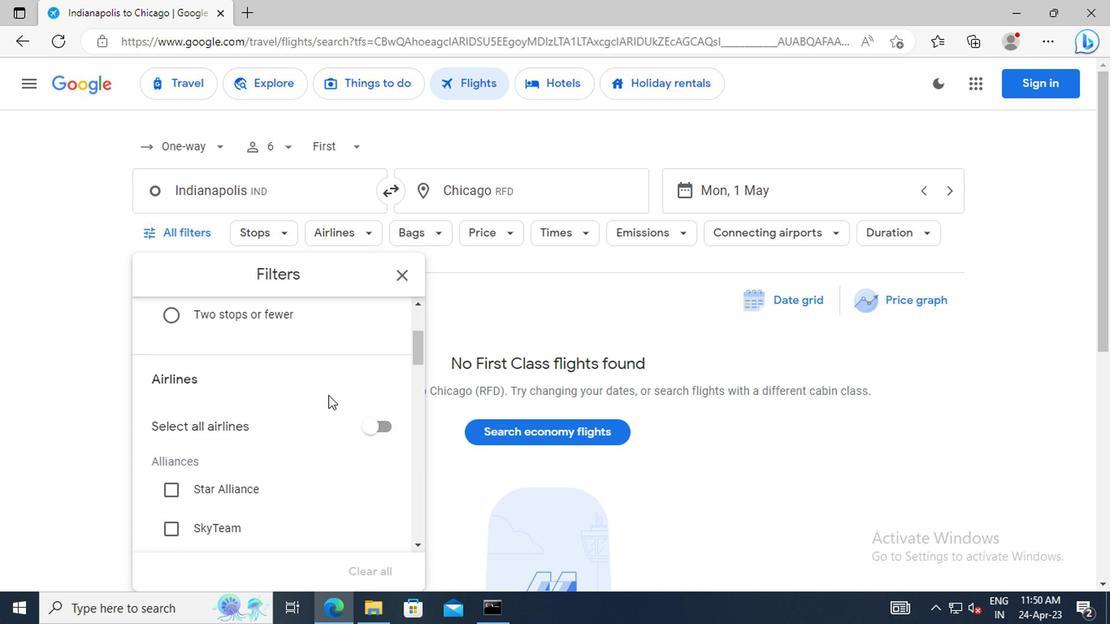 
Action: Mouse scrolled (318, 385) with delta (0, 0)
Screenshot: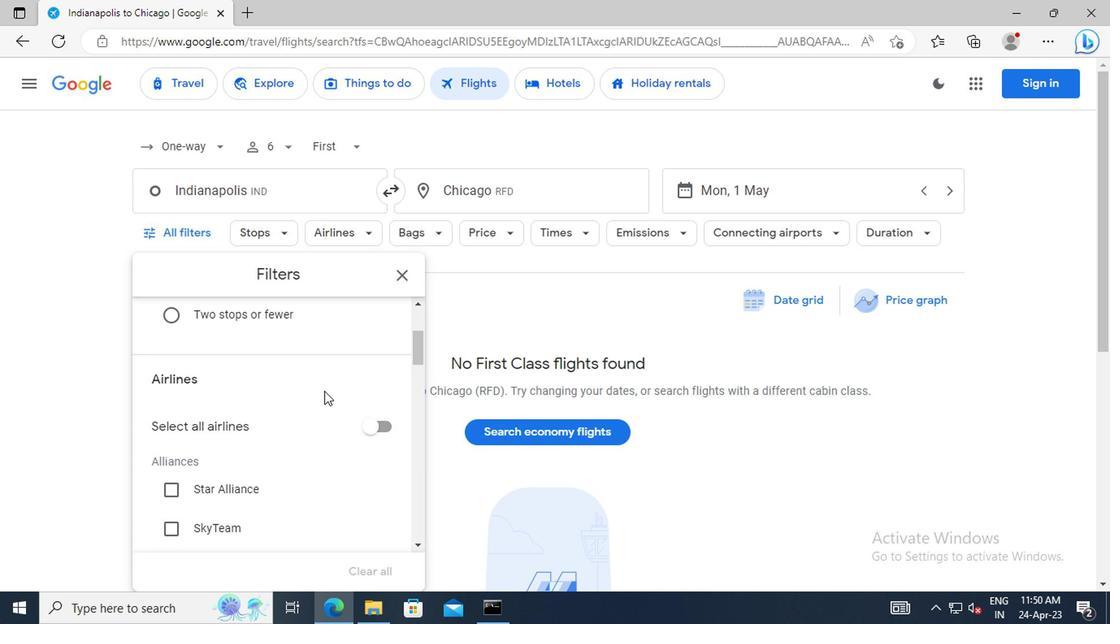 
Action: Mouse scrolled (318, 385) with delta (0, 0)
Screenshot: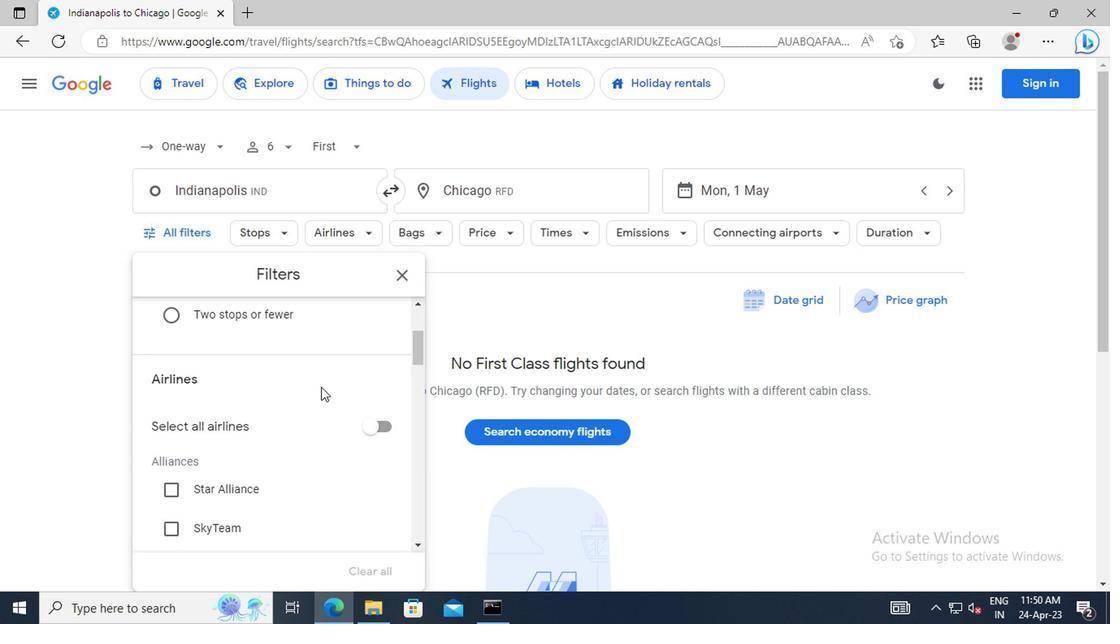 
Action: Mouse scrolled (318, 385) with delta (0, 0)
Screenshot: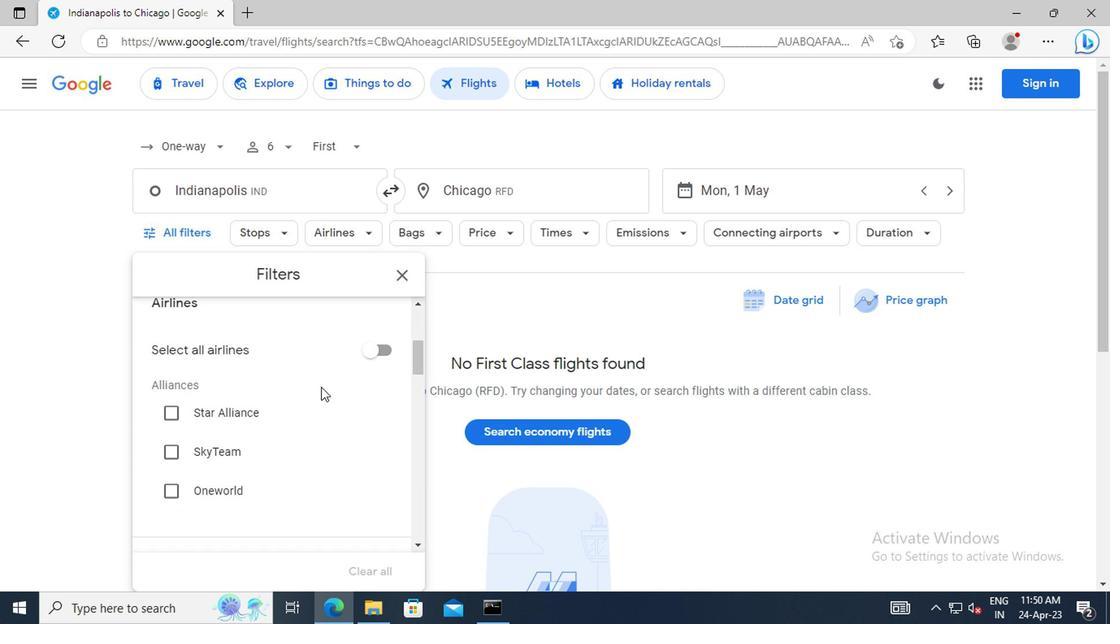 
Action: Mouse scrolled (318, 385) with delta (0, 0)
Screenshot: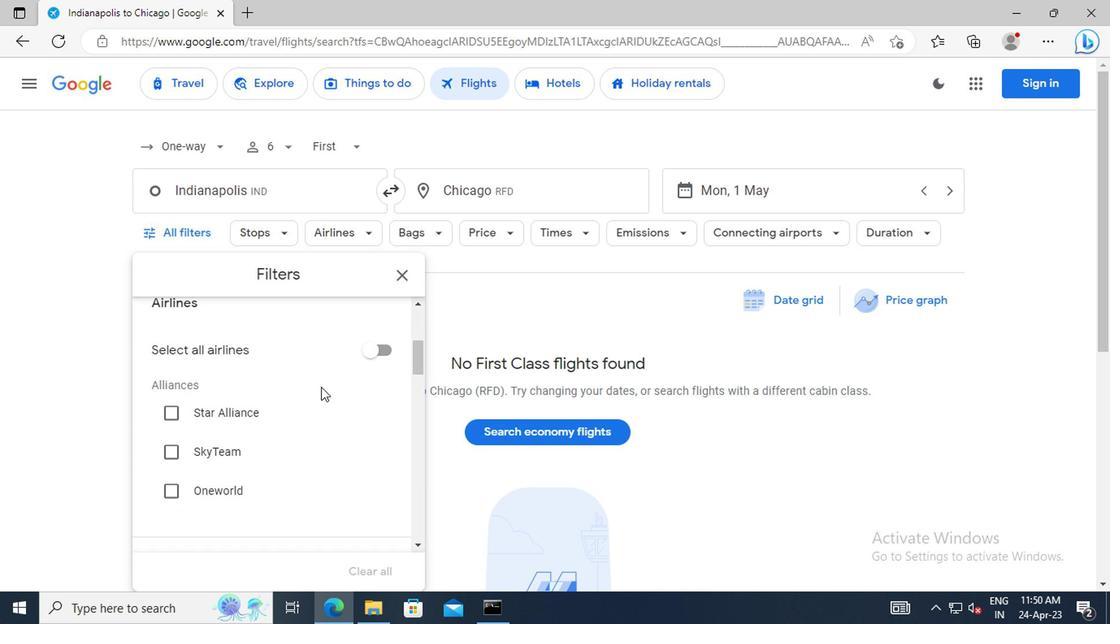 
Action: Mouse scrolled (318, 385) with delta (0, 0)
Screenshot: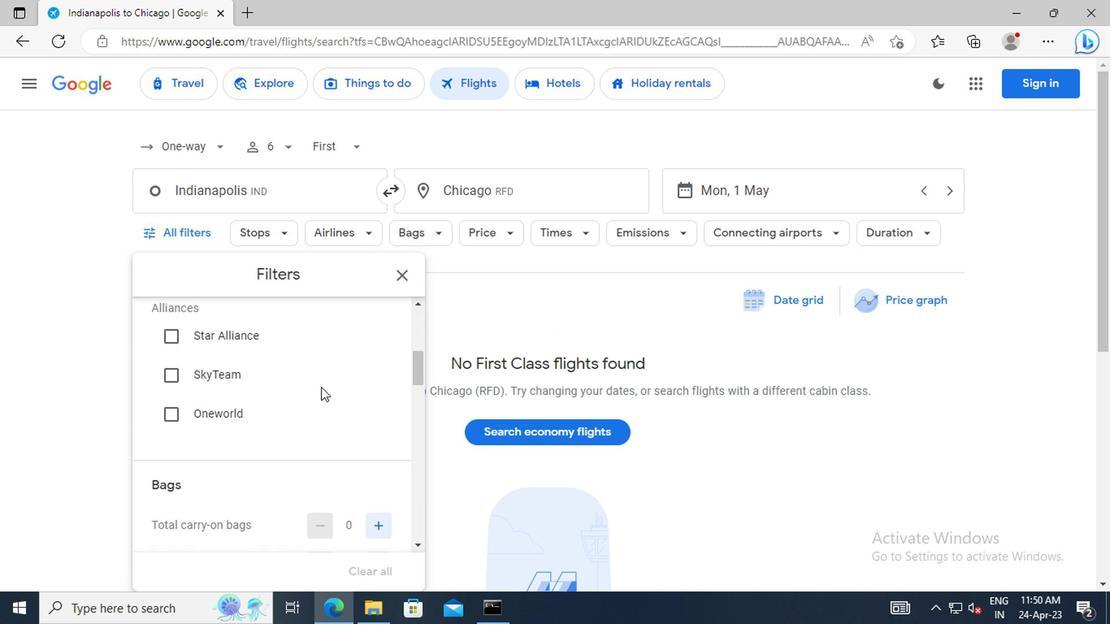 
Action: Mouse scrolled (318, 385) with delta (0, 0)
Screenshot: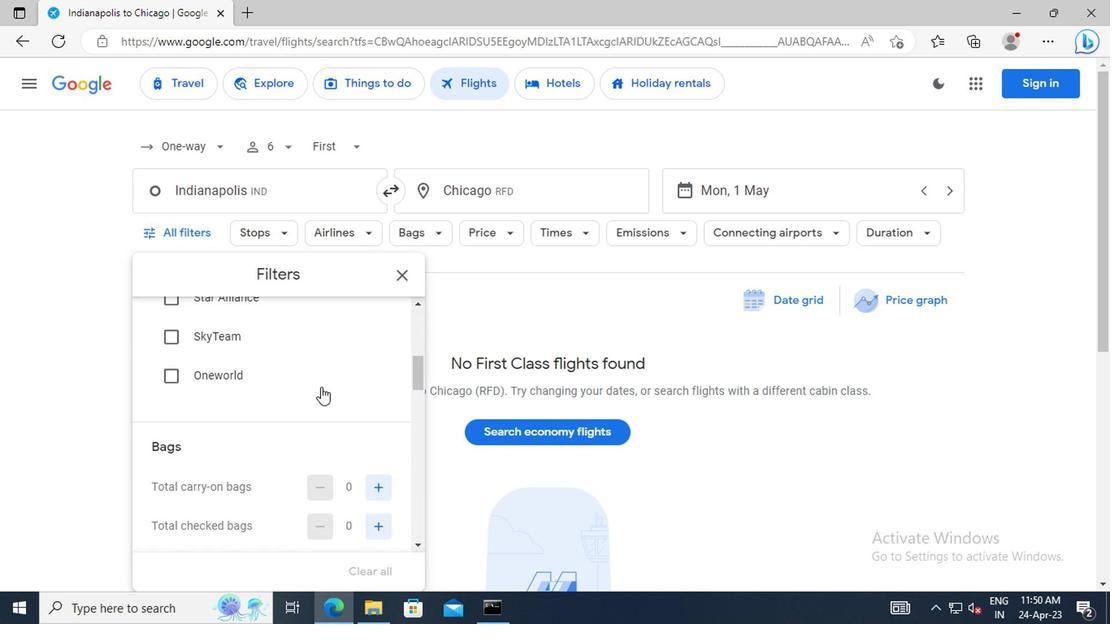 
Action: Mouse moved to (322, 389)
Screenshot: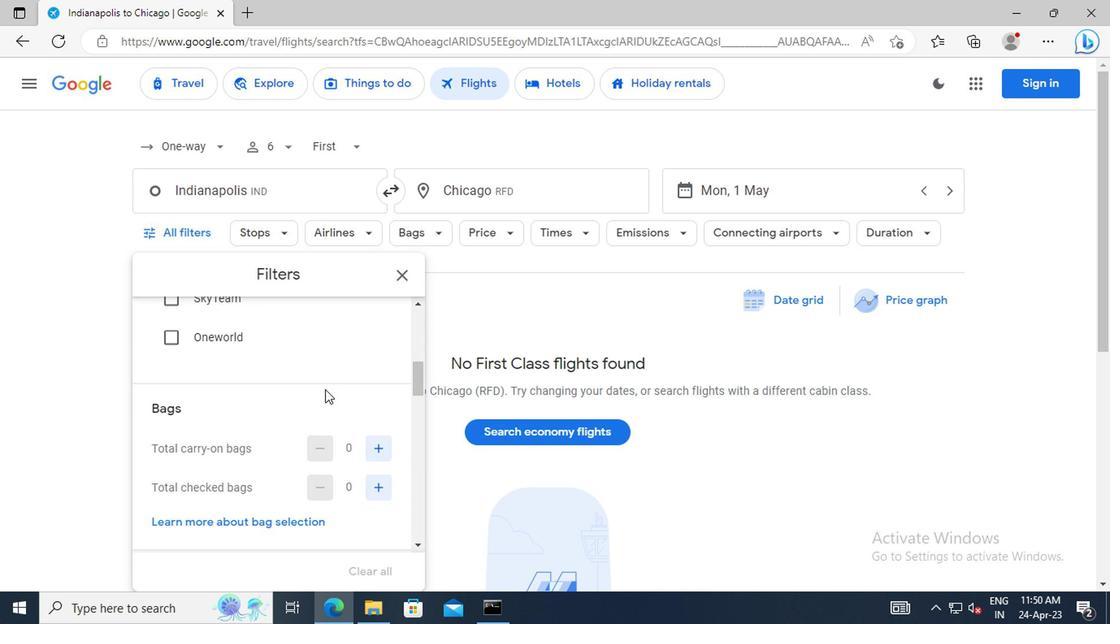 
Action: Mouse scrolled (322, 389) with delta (0, 0)
Screenshot: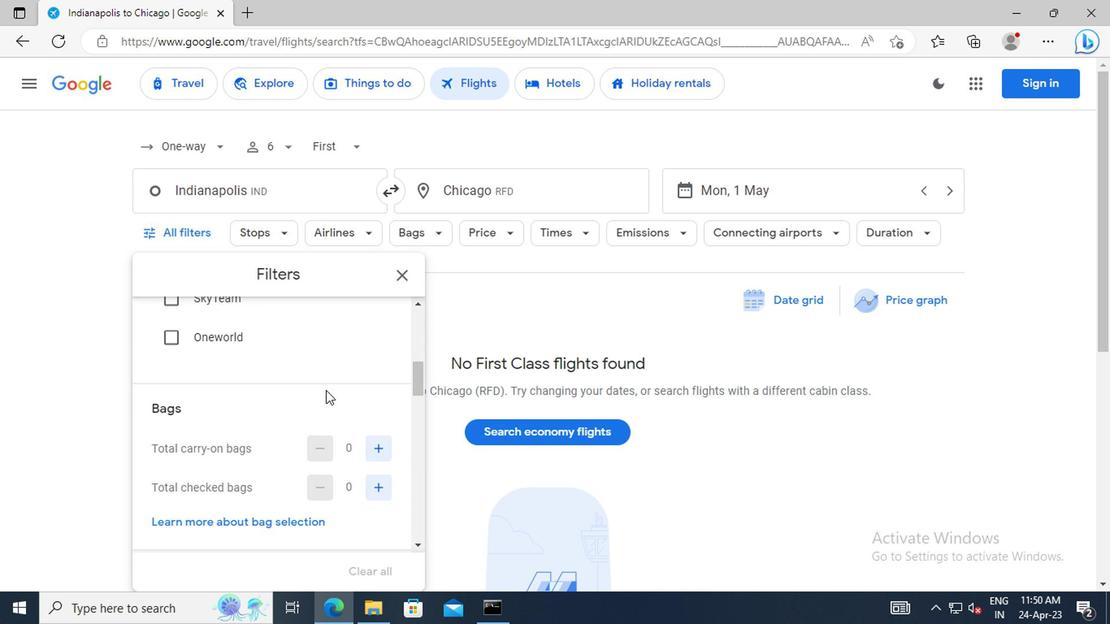 
Action: Mouse moved to (377, 451)
Screenshot: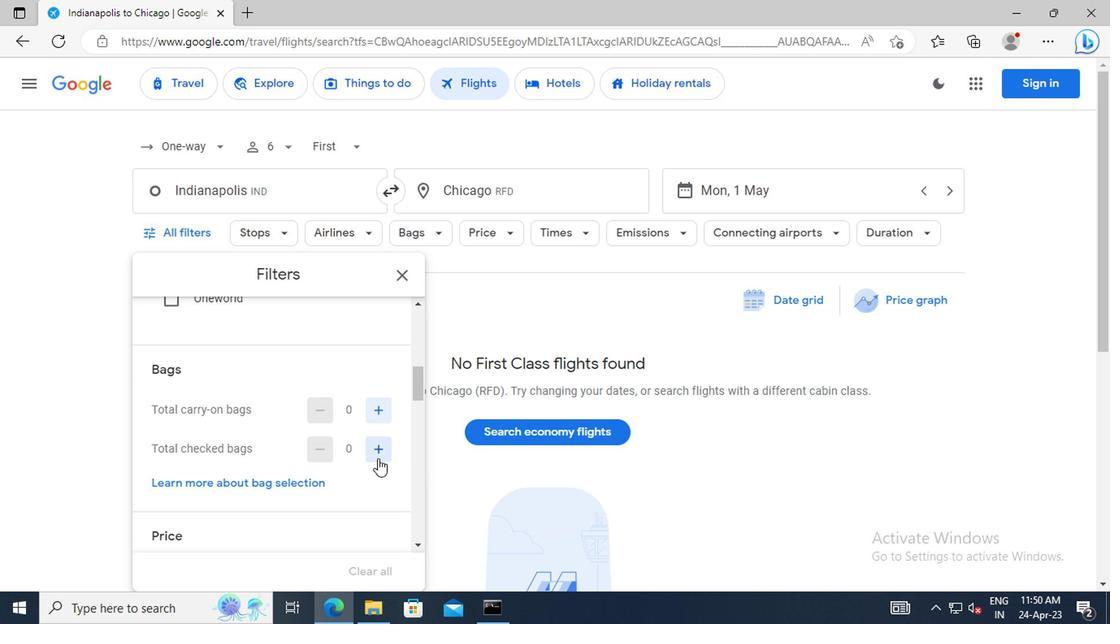 
Action: Mouse pressed left at (377, 451)
Screenshot: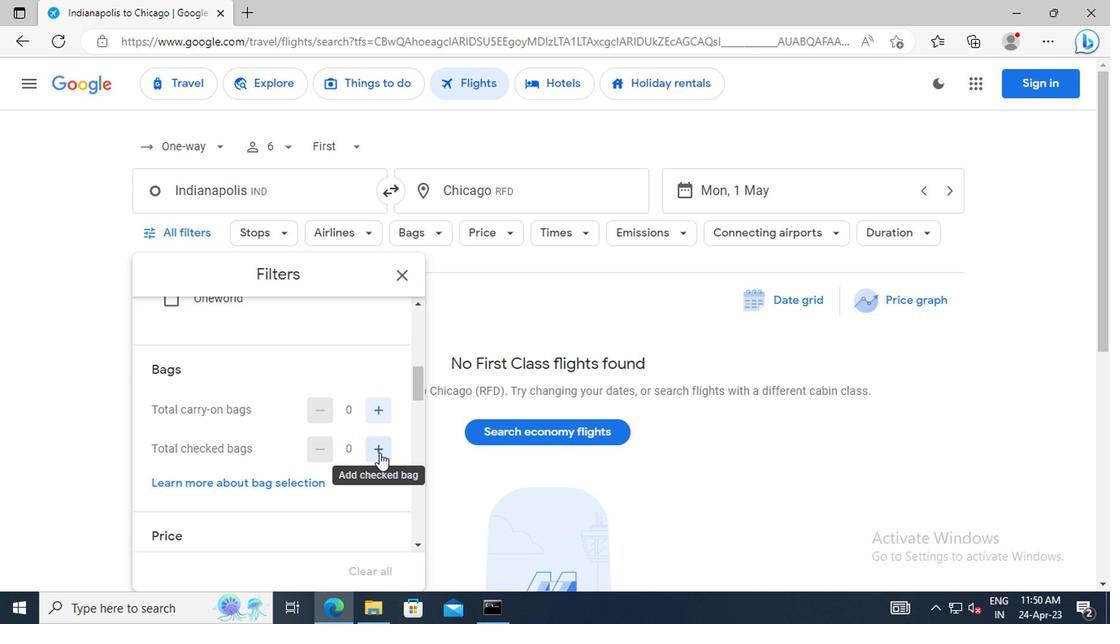 
Action: Mouse moved to (348, 389)
Screenshot: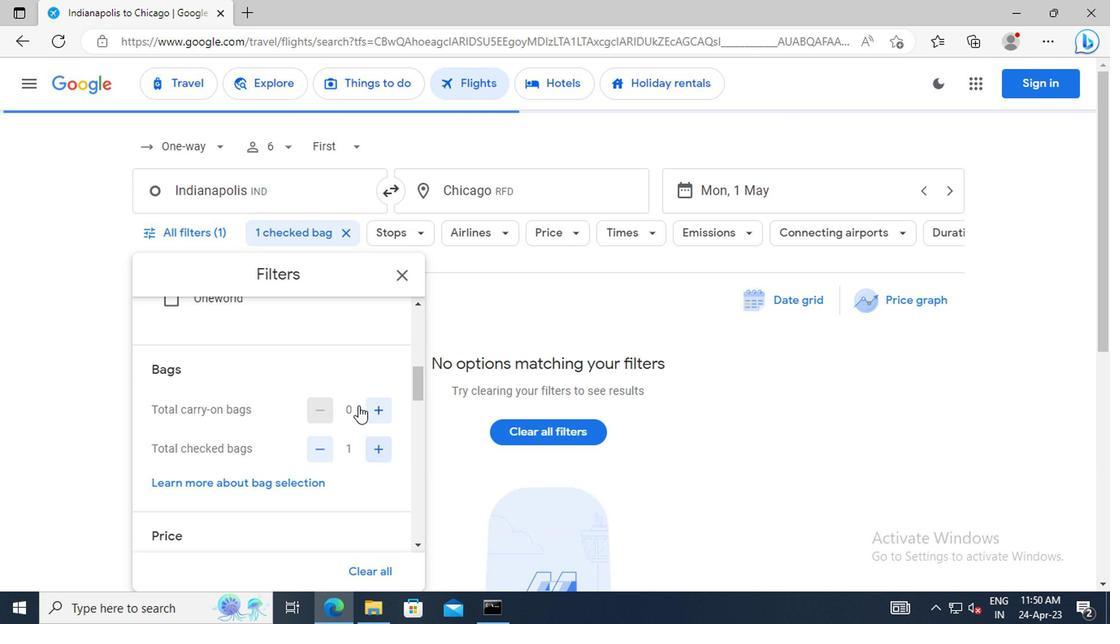 
Action: Mouse scrolled (348, 389) with delta (0, 0)
Screenshot: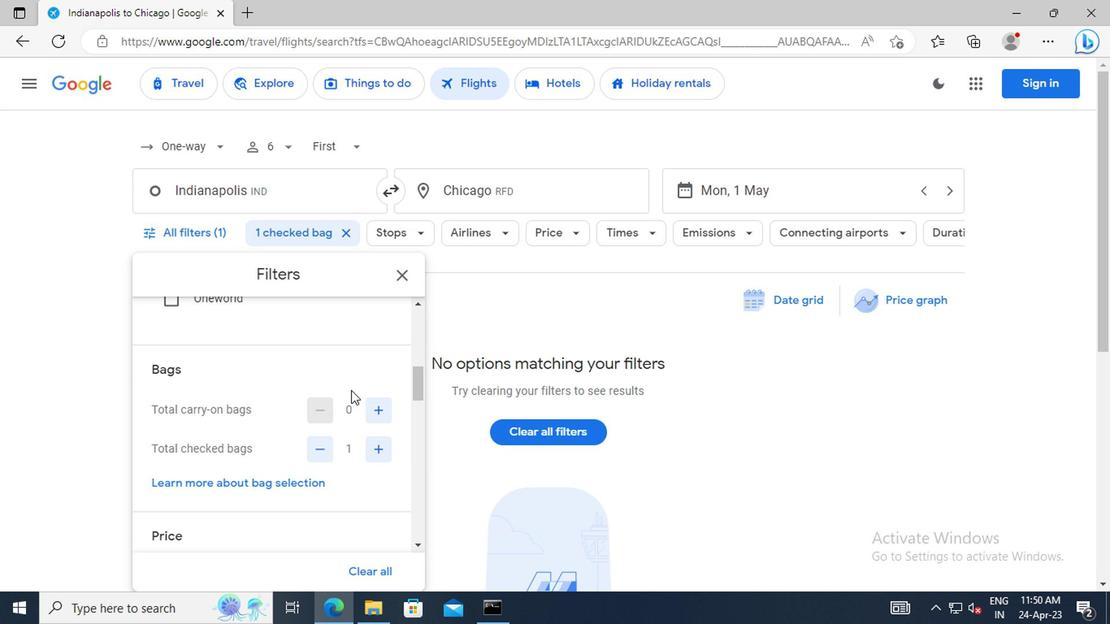 
Action: Mouse scrolled (348, 389) with delta (0, 0)
Screenshot: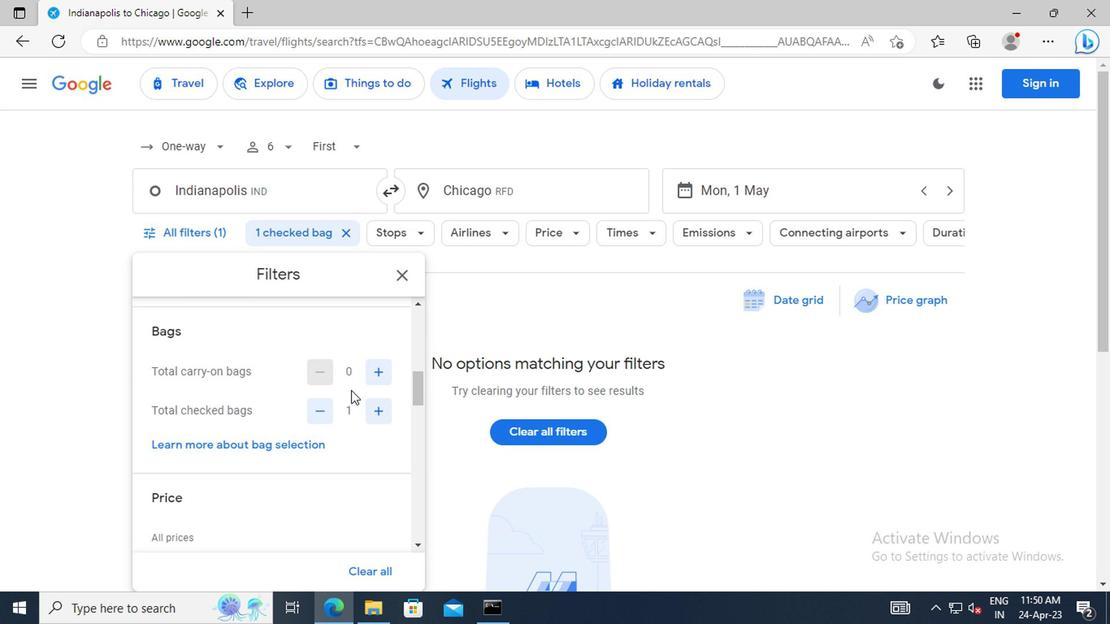 
Action: Mouse scrolled (348, 389) with delta (0, 0)
Screenshot: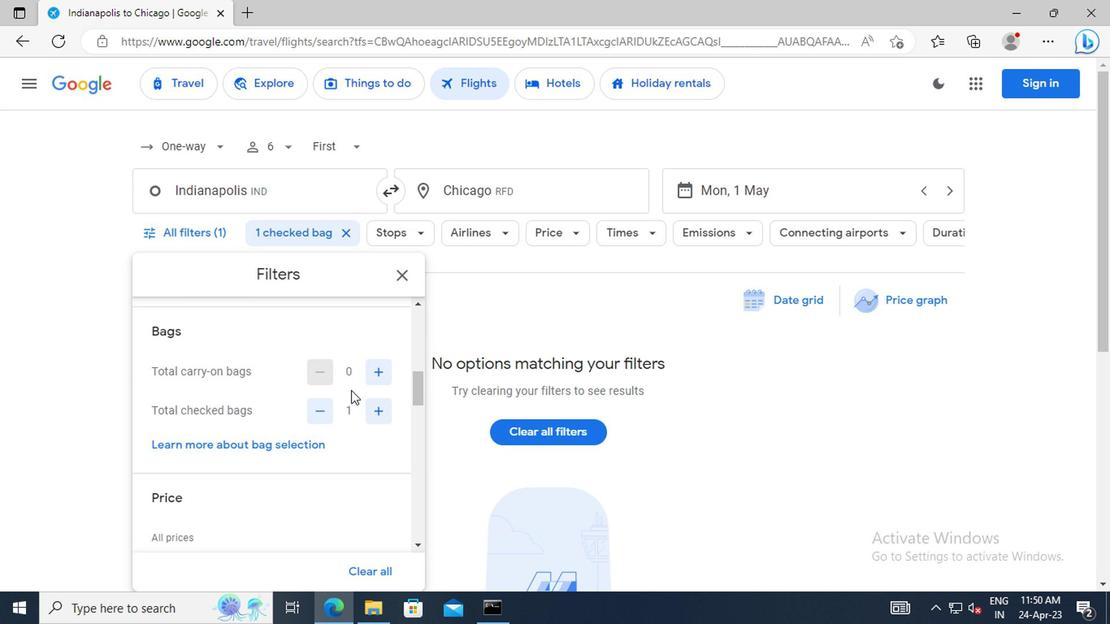 
Action: Mouse scrolled (348, 389) with delta (0, 0)
Screenshot: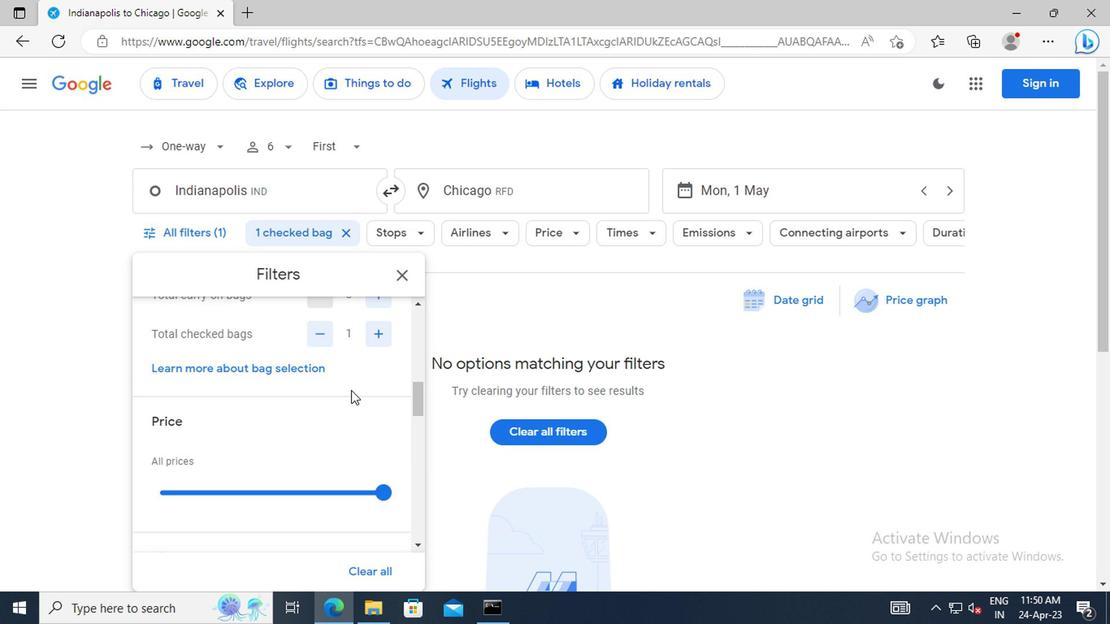 
Action: Mouse scrolled (348, 389) with delta (0, 0)
Screenshot: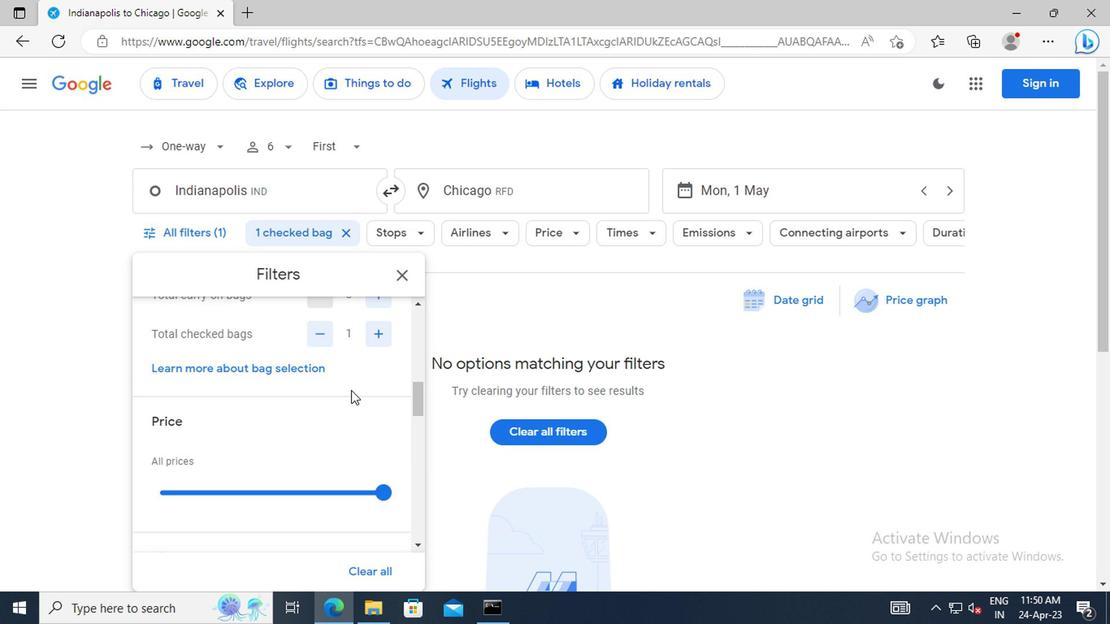 
Action: Mouse moved to (377, 412)
Screenshot: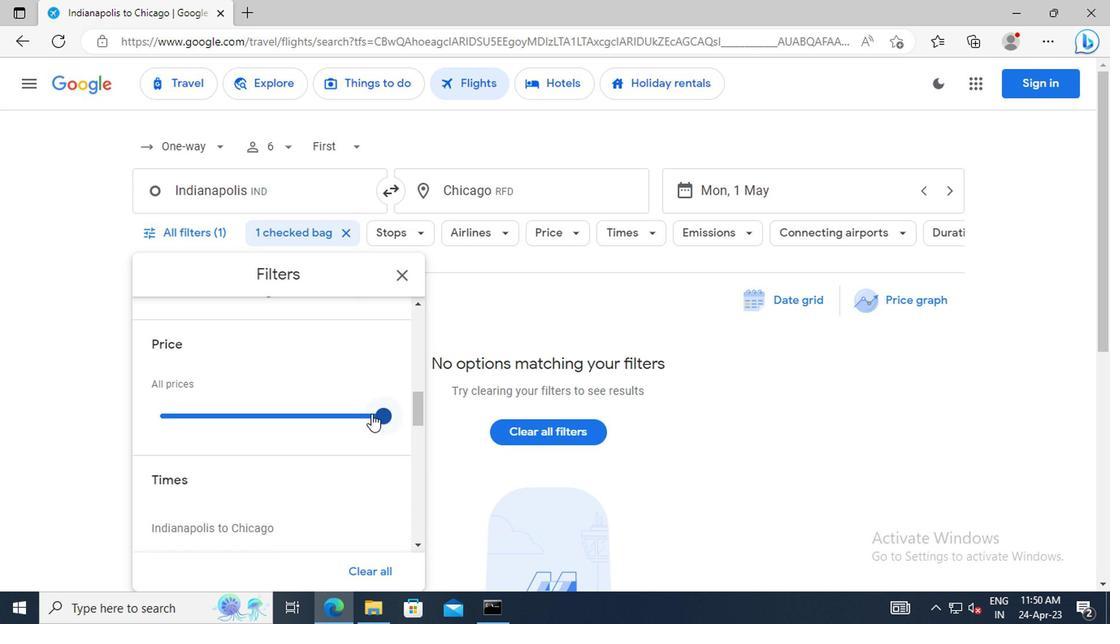 
Action: Mouse pressed left at (377, 412)
Screenshot: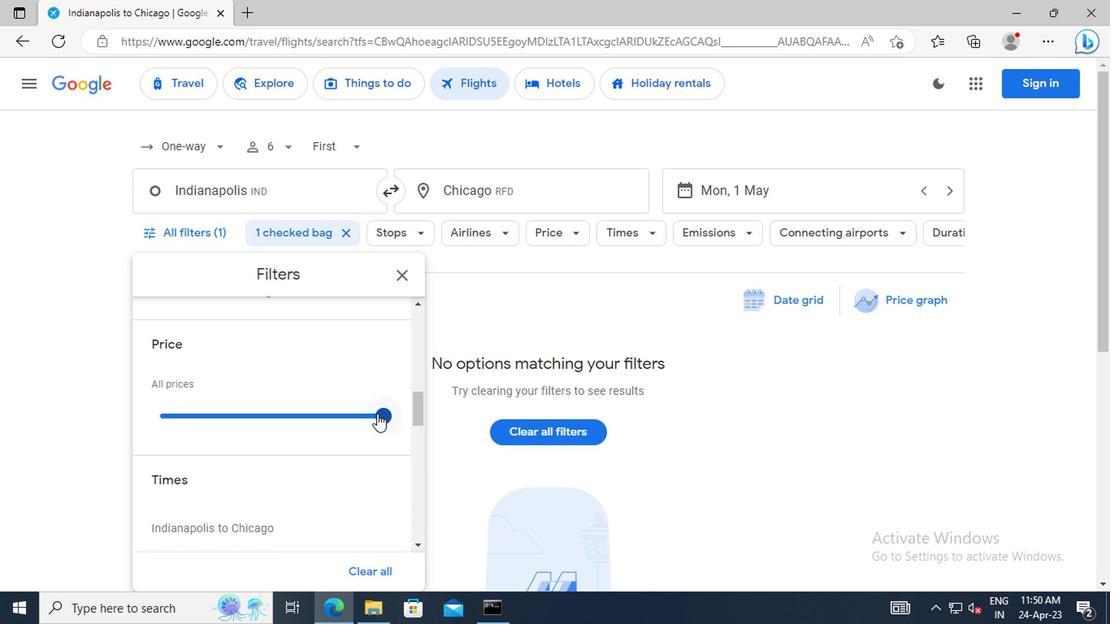
Action: Mouse moved to (349, 392)
Screenshot: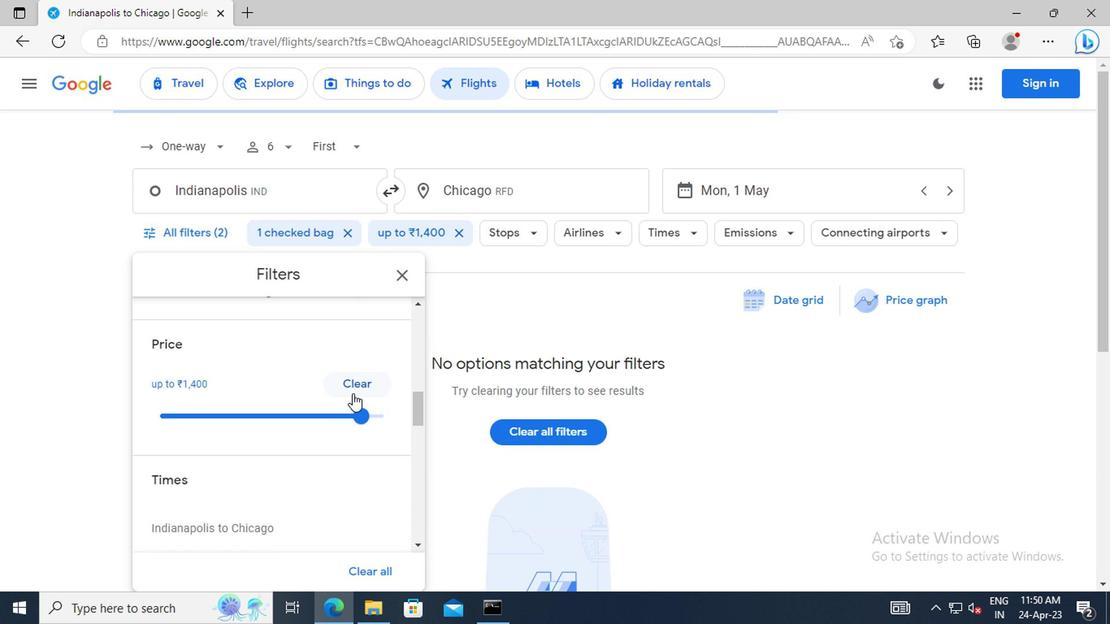 
Action: Mouse scrolled (349, 391) with delta (0, 0)
Screenshot: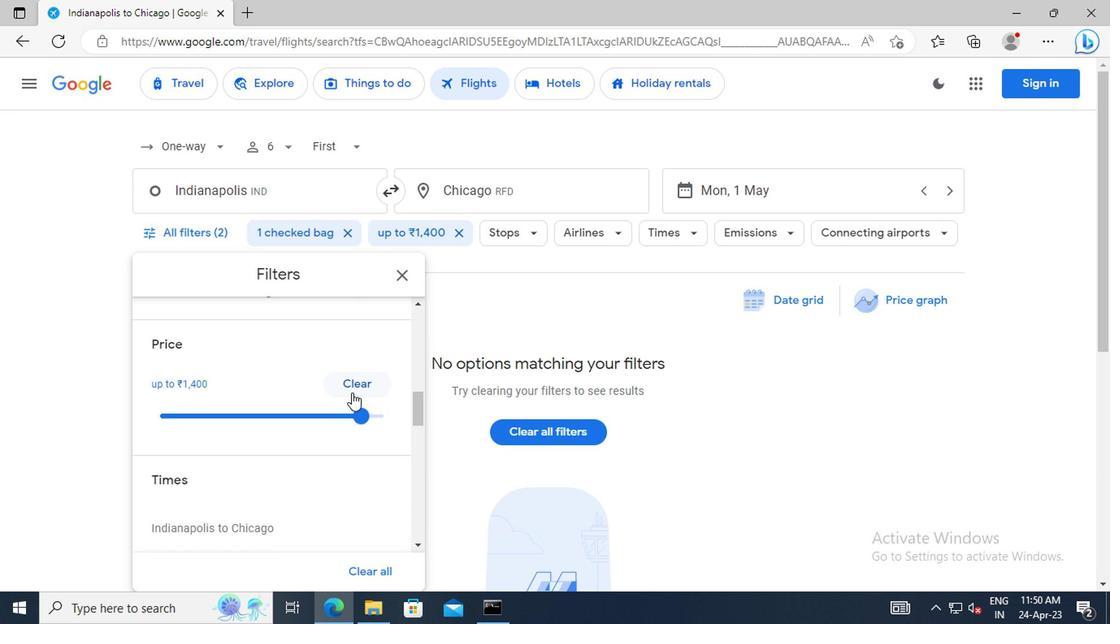 
Action: Mouse scrolled (349, 391) with delta (0, 0)
Screenshot: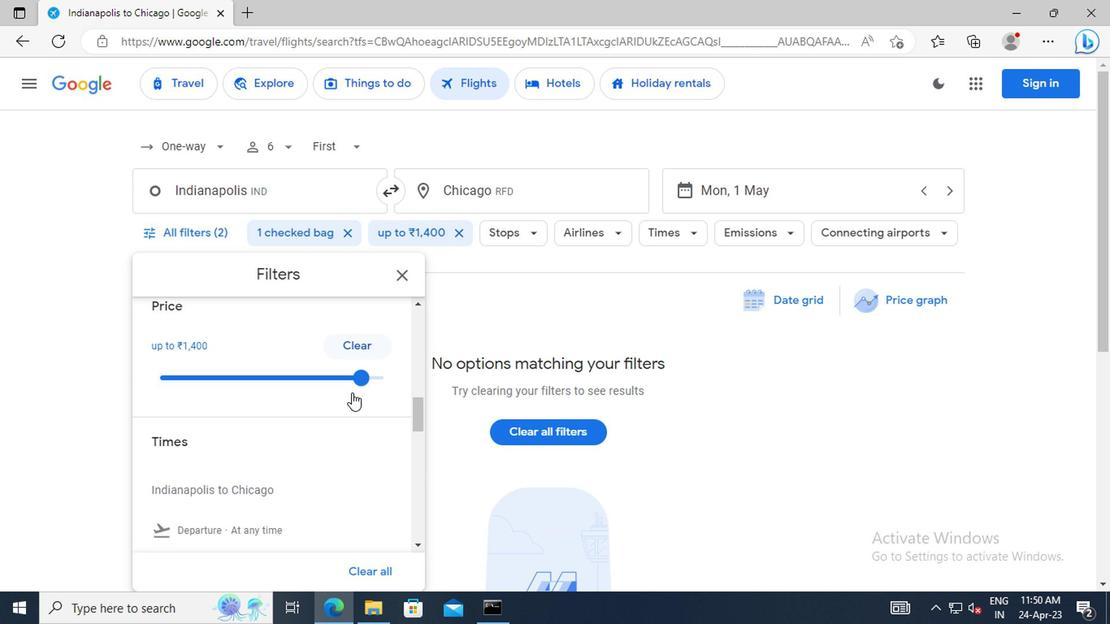 
Action: Mouse scrolled (349, 391) with delta (0, 0)
Screenshot: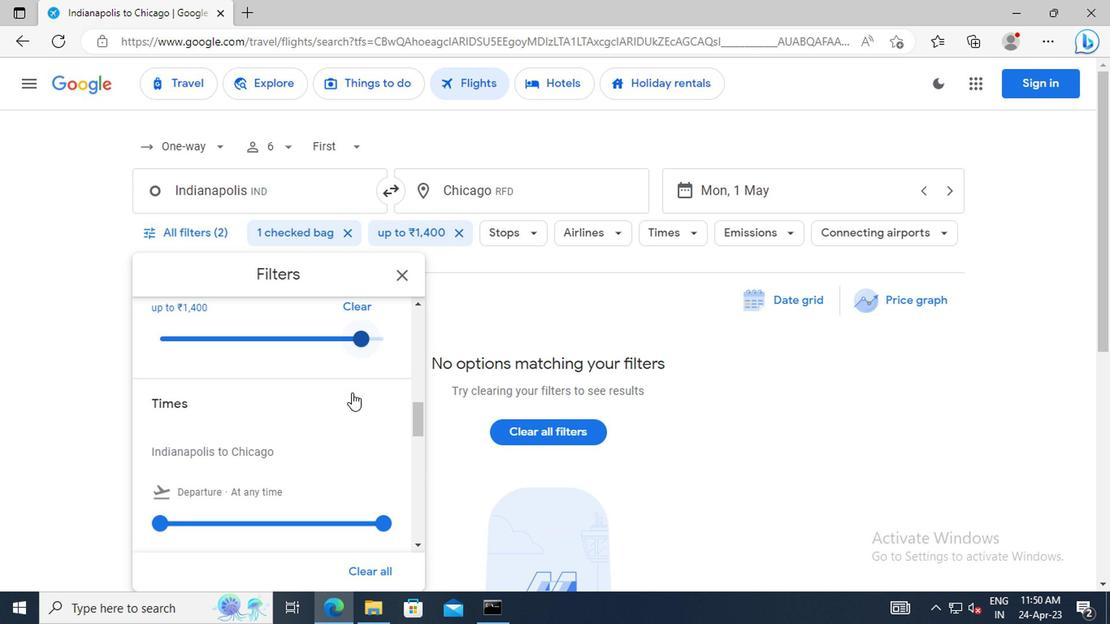 
Action: Mouse scrolled (349, 391) with delta (0, 0)
Screenshot: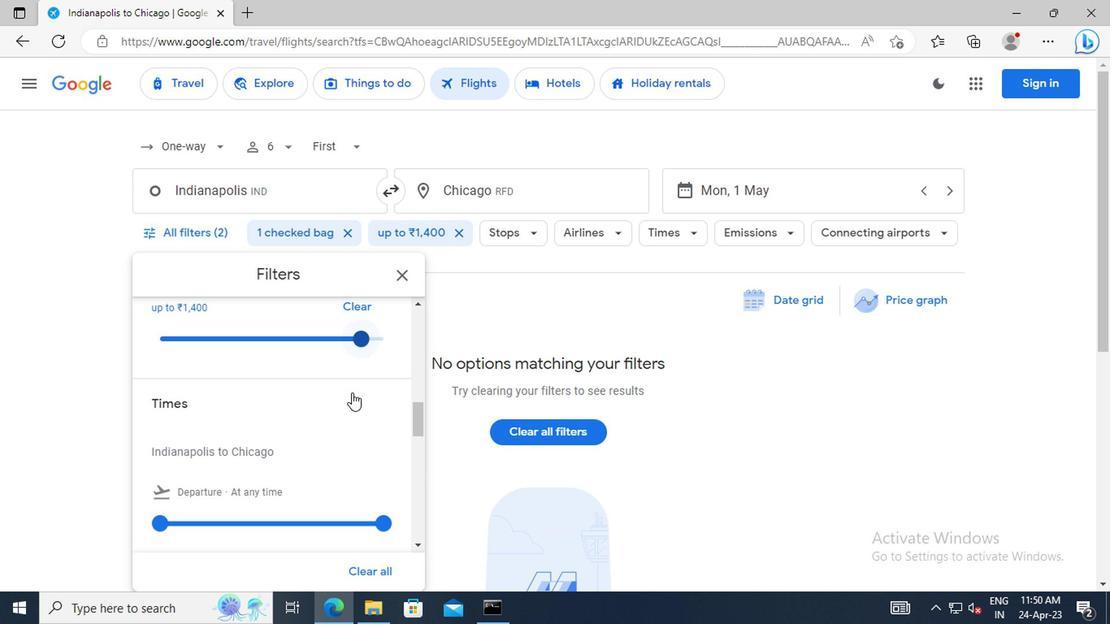 
Action: Mouse scrolled (349, 391) with delta (0, 0)
Screenshot: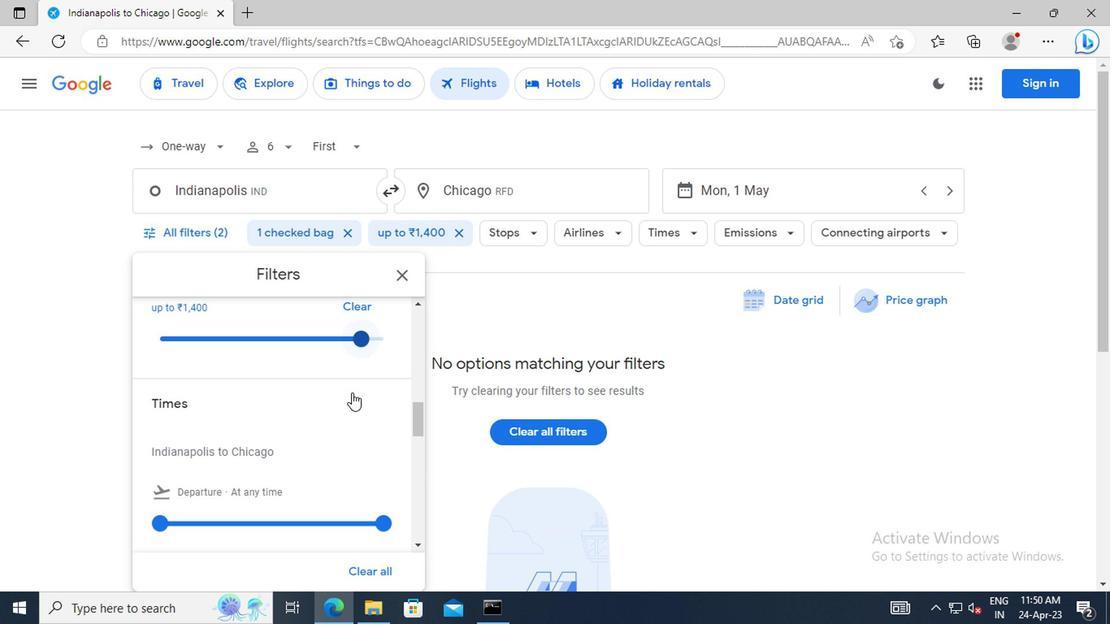 
Action: Mouse moved to (159, 408)
Screenshot: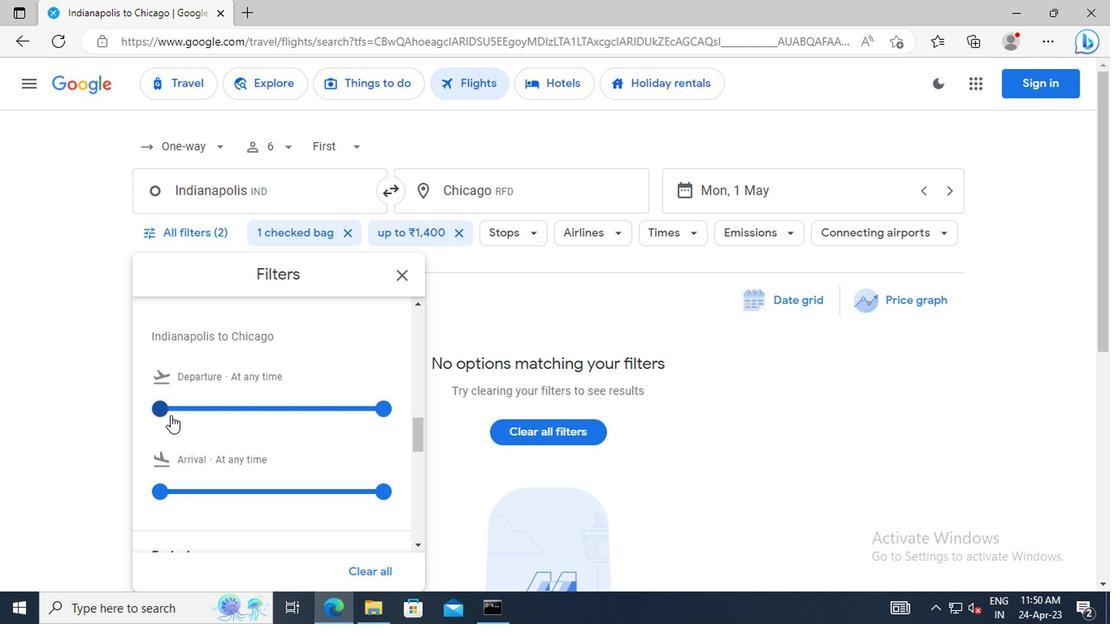 
Action: Mouse pressed left at (159, 408)
Screenshot: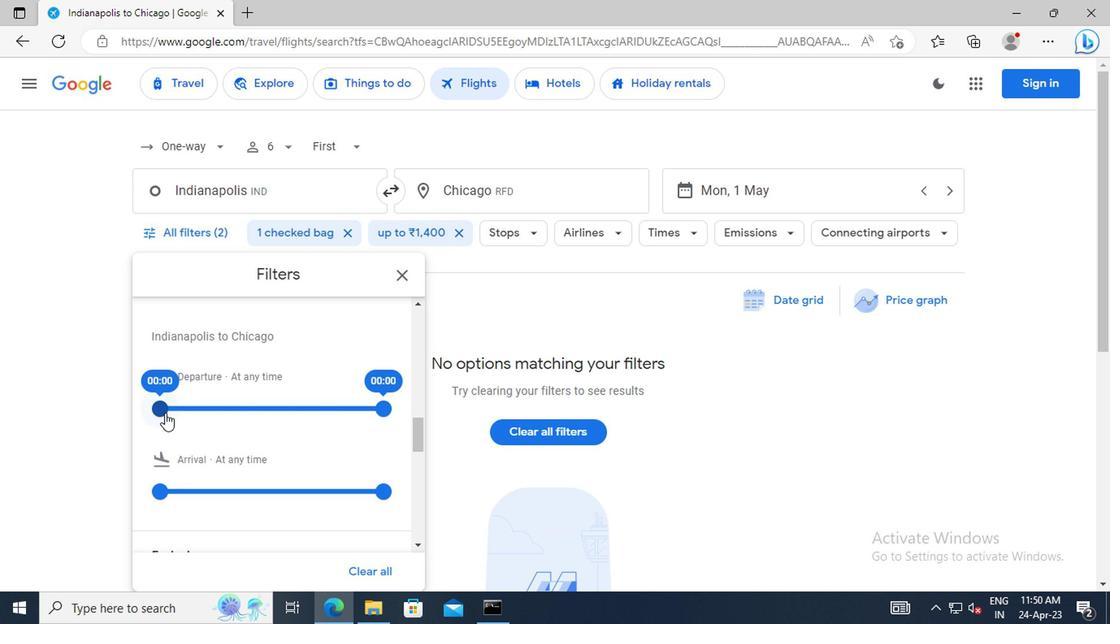 
Action: Mouse moved to (378, 412)
Screenshot: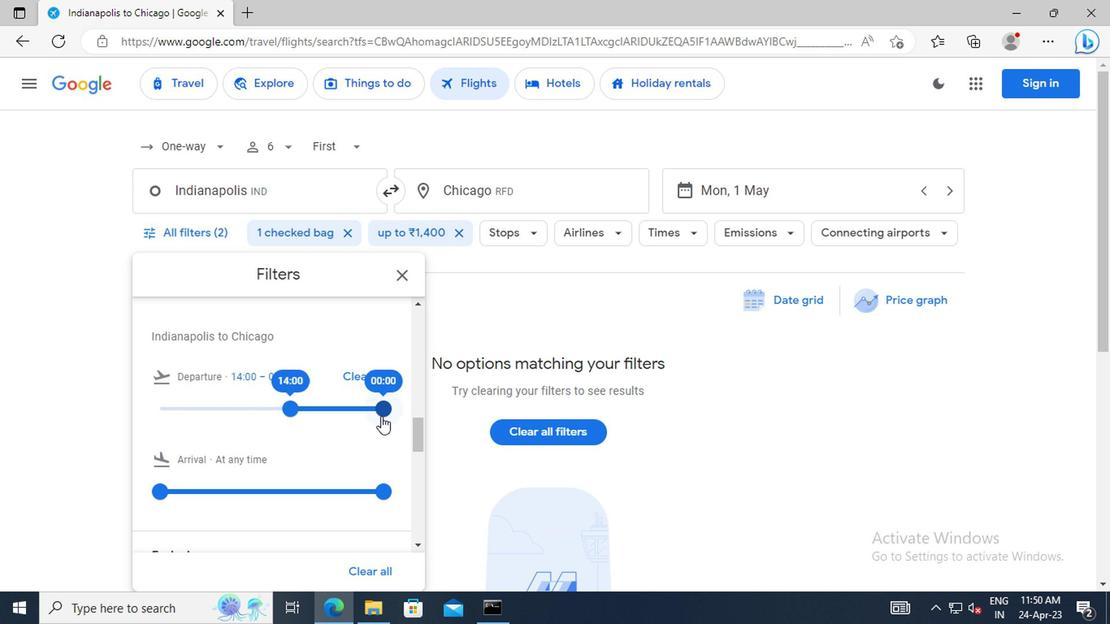 
Action: Mouse pressed left at (378, 412)
Screenshot: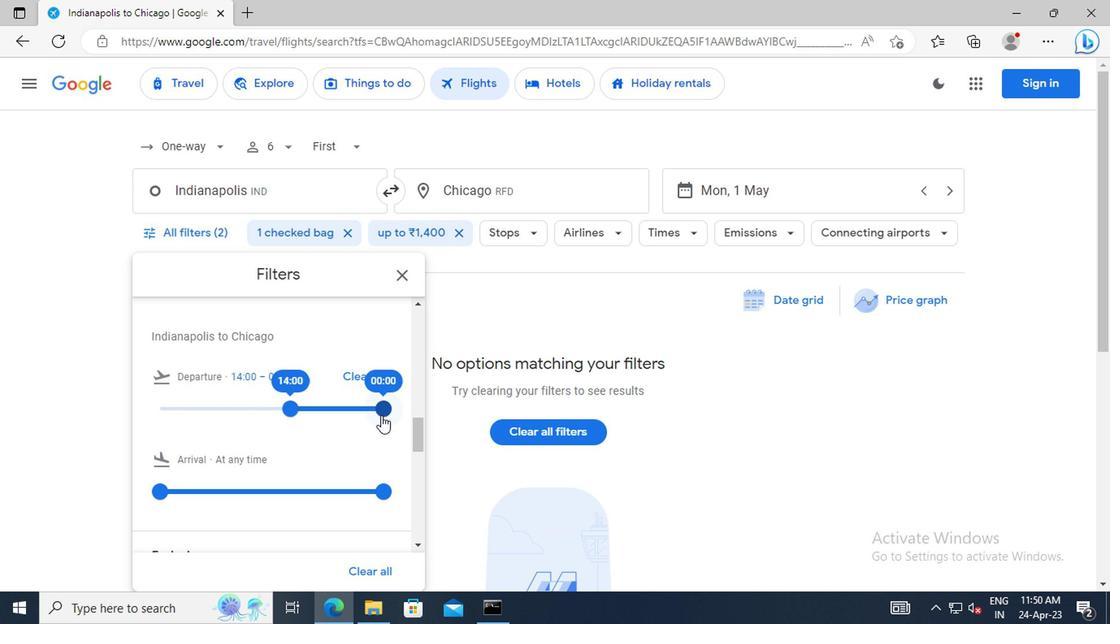 
Action: Mouse moved to (398, 275)
Screenshot: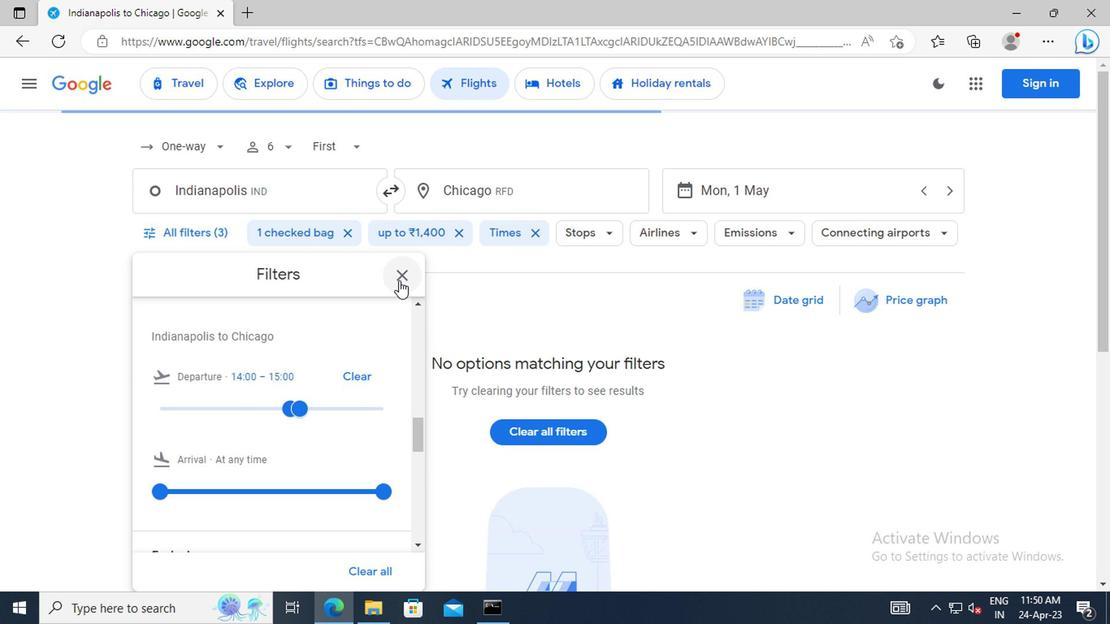 
Action: Mouse pressed left at (398, 275)
Screenshot: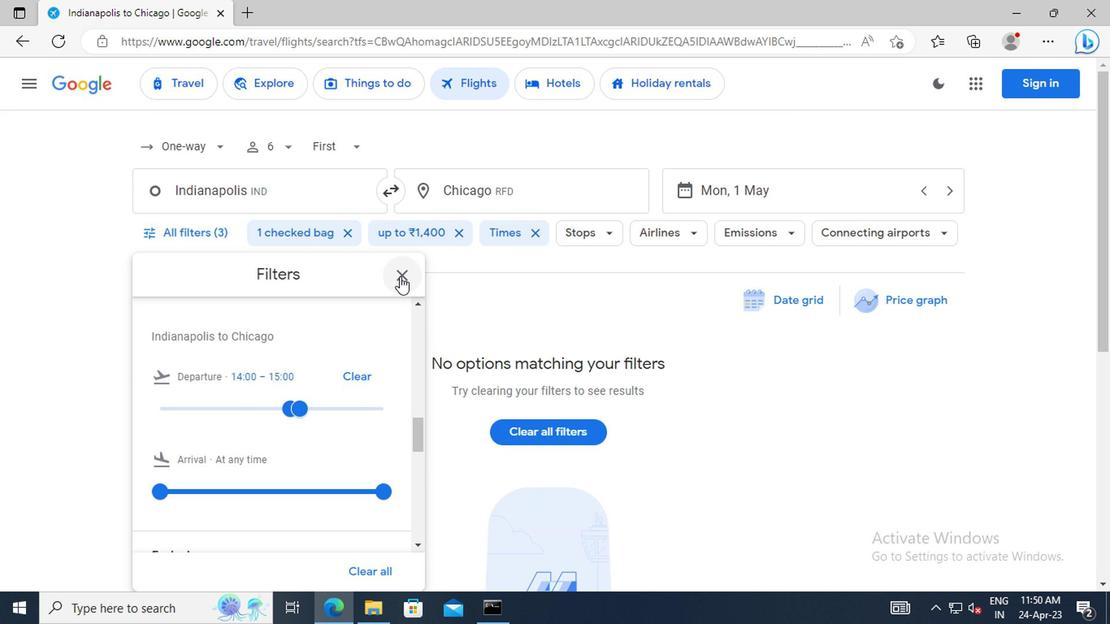
Action: Mouse moved to (458, 421)
Screenshot: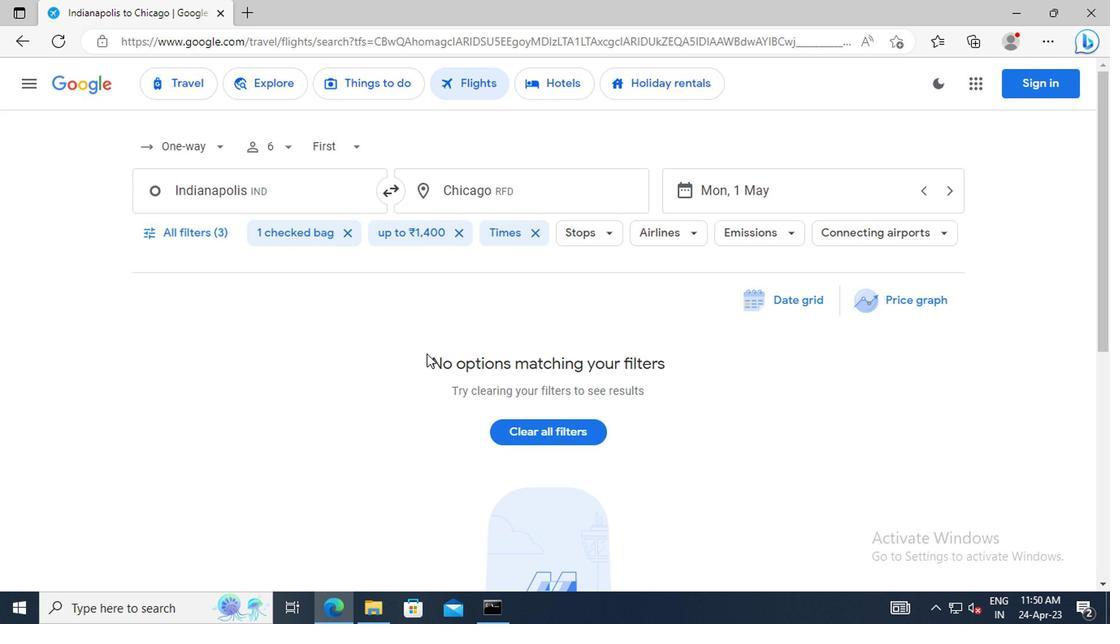 
